 Task: Search one way flight ticket for 5 adults, 1 child, 2 infants in seat and 1 infant on lap in business from Orange County: John Wayne Airport (was Orange County Airport) to Wilmington: Wilmington International Airport on 8-6-2023. Choice of flights is United. Number of bags: 2 checked bags. Price is upto 81000. Outbound departure time preference is 6:15.
Action: Mouse moved to (354, 150)
Screenshot: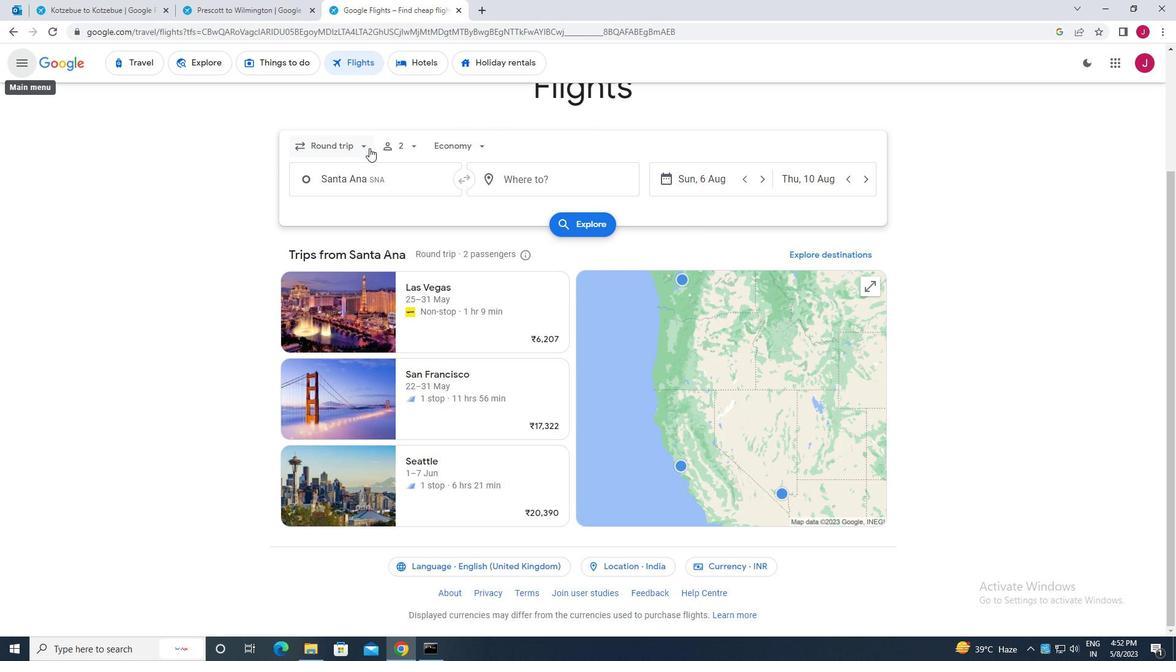
Action: Mouse pressed left at (354, 150)
Screenshot: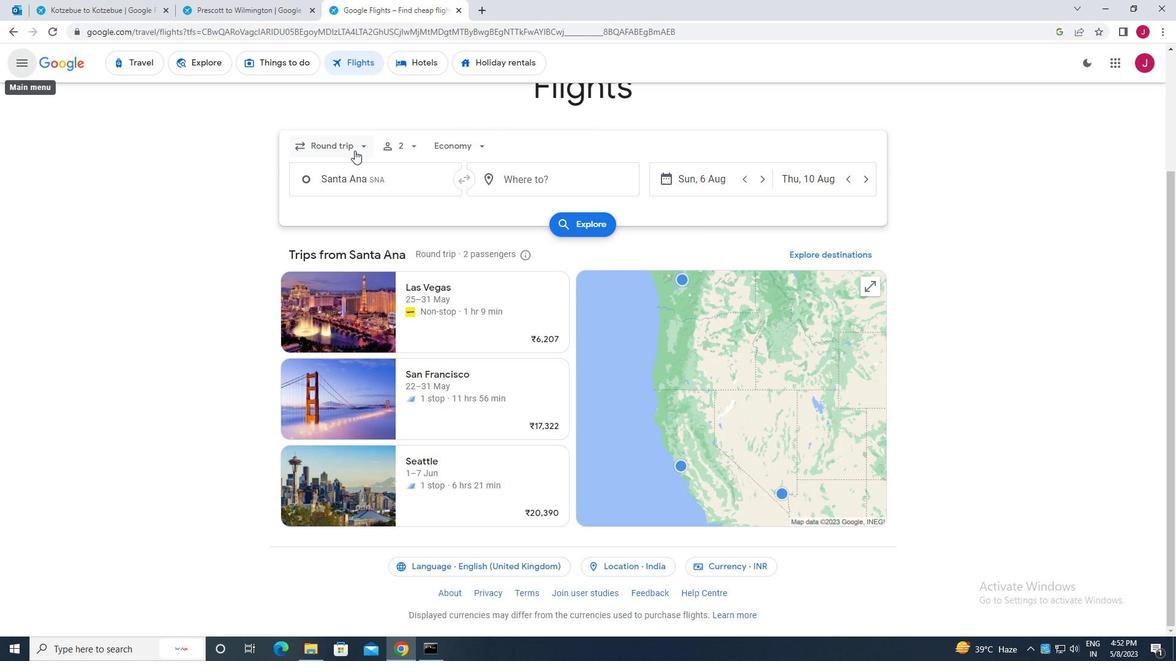 
Action: Mouse moved to (345, 210)
Screenshot: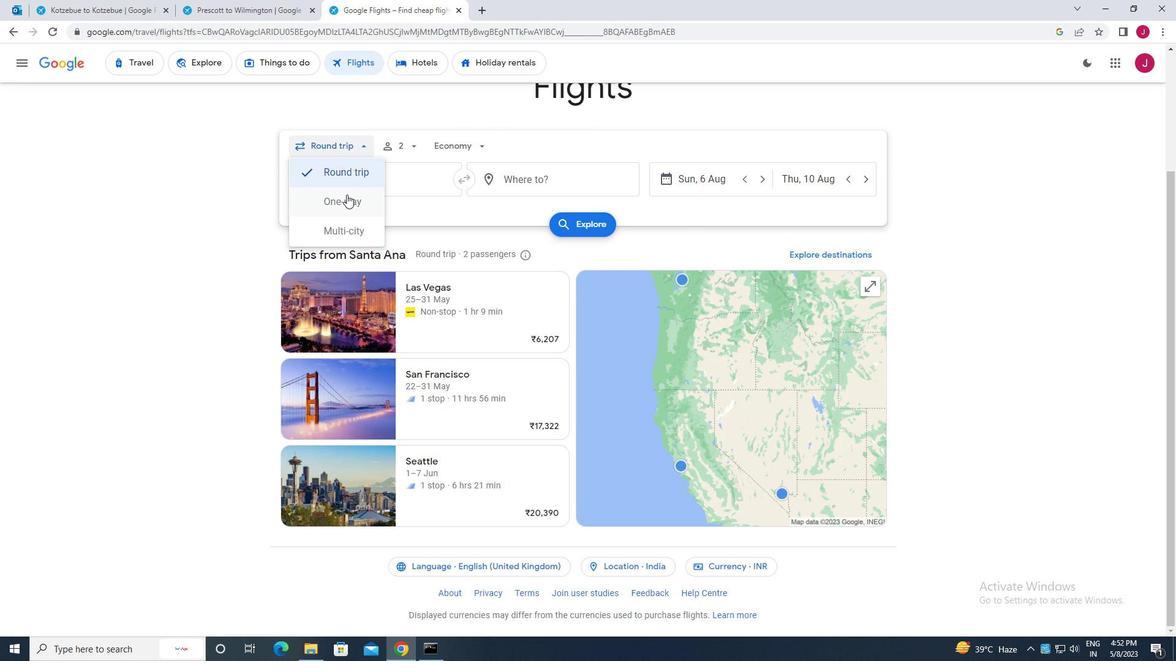 
Action: Mouse pressed left at (345, 210)
Screenshot: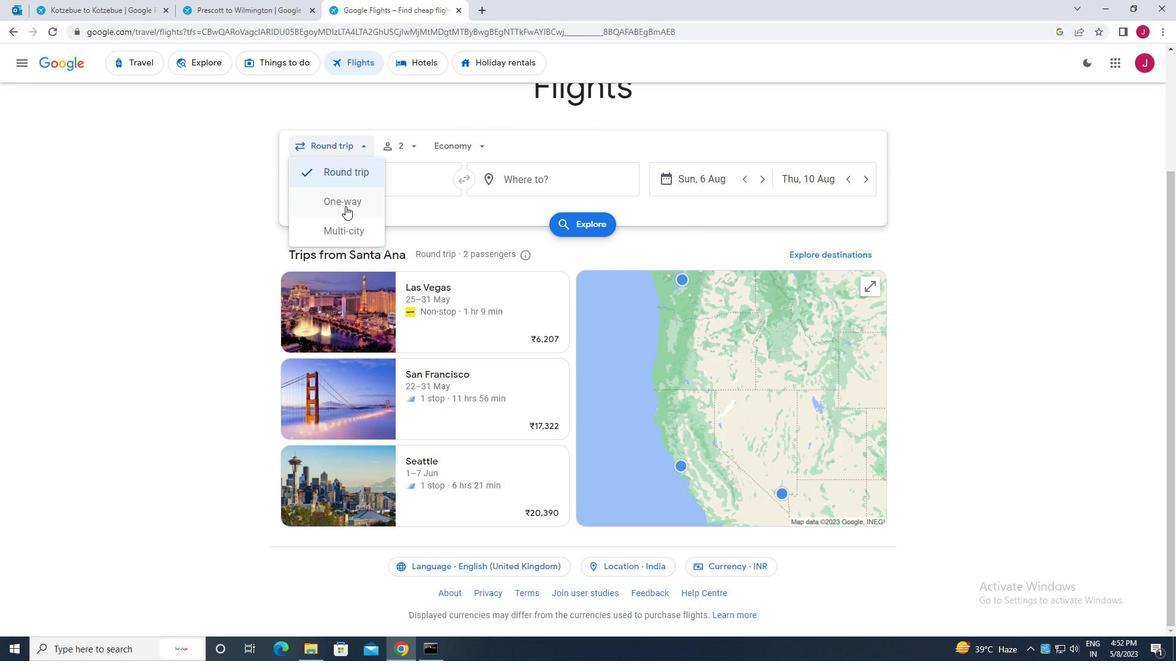 
Action: Mouse moved to (406, 146)
Screenshot: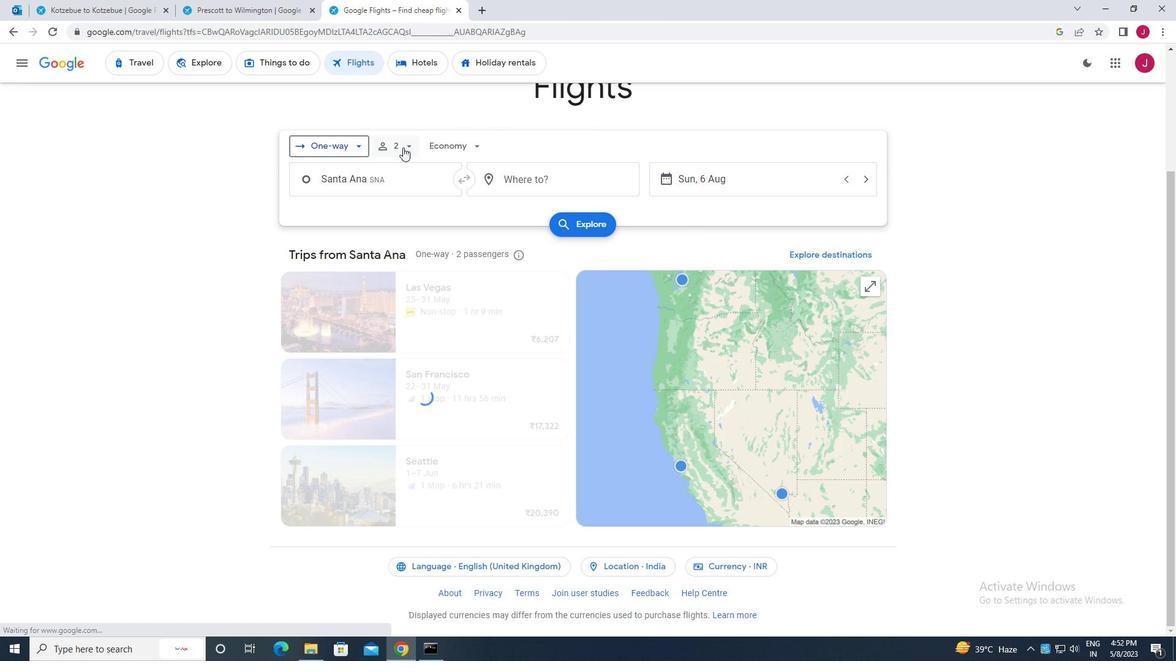 
Action: Mouse pressed left at (406, 146)
Screenshot: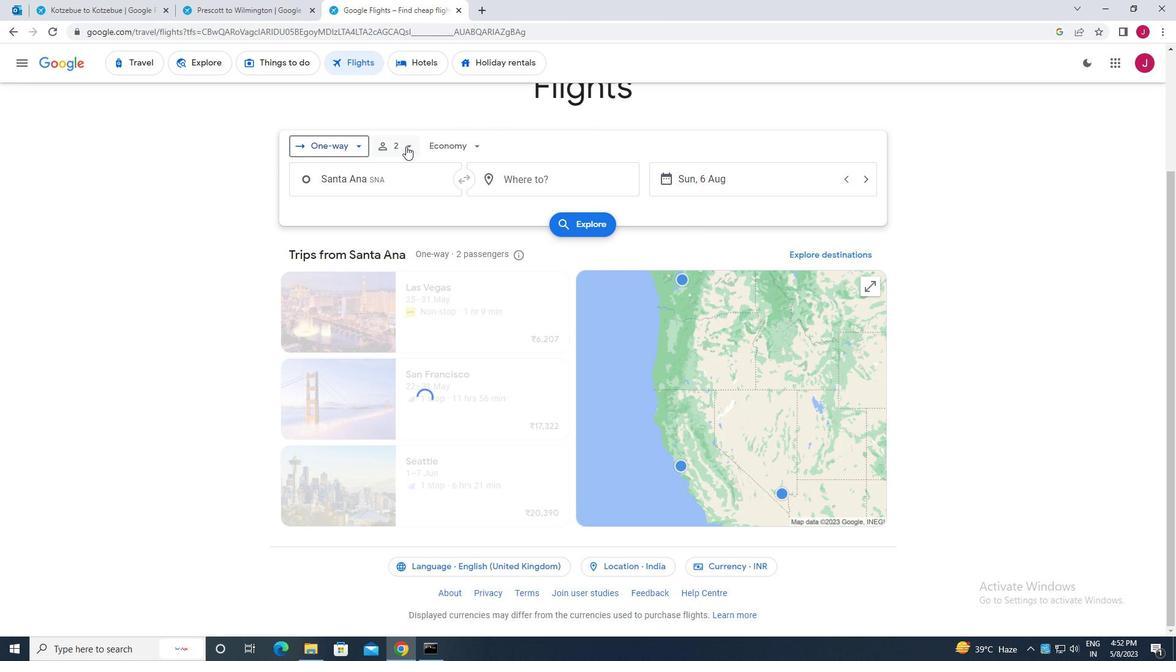 
Action: Mouse moved to (499, 178)
Screenshot: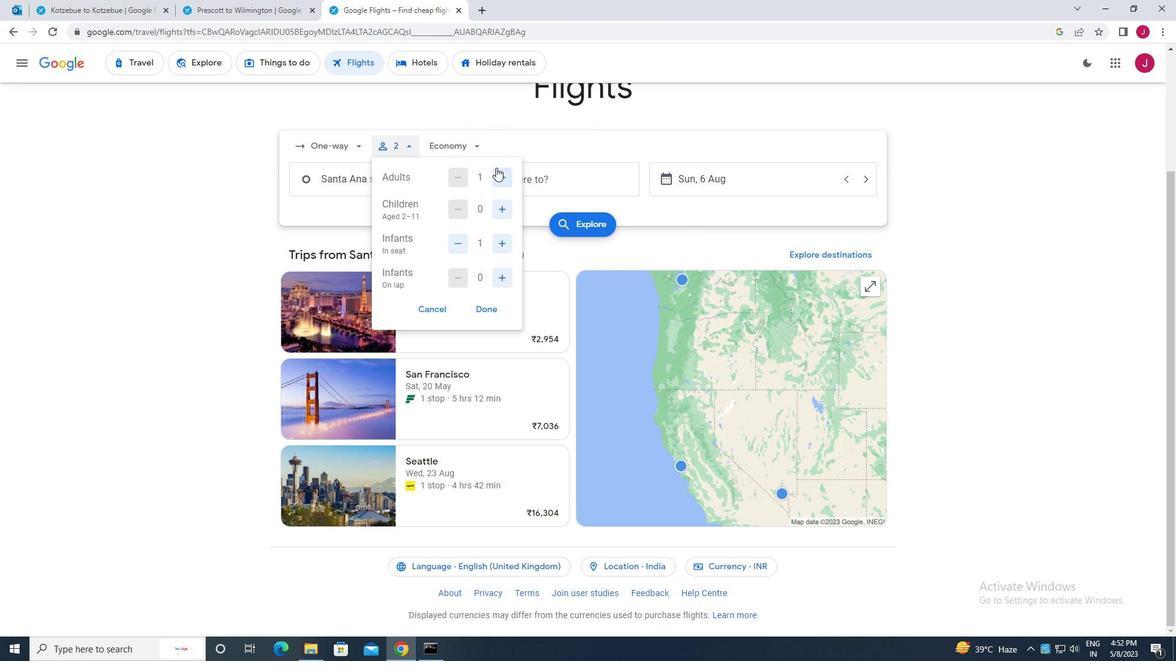 
Action: Mouse pressed left at (499, 178)
Screenshot: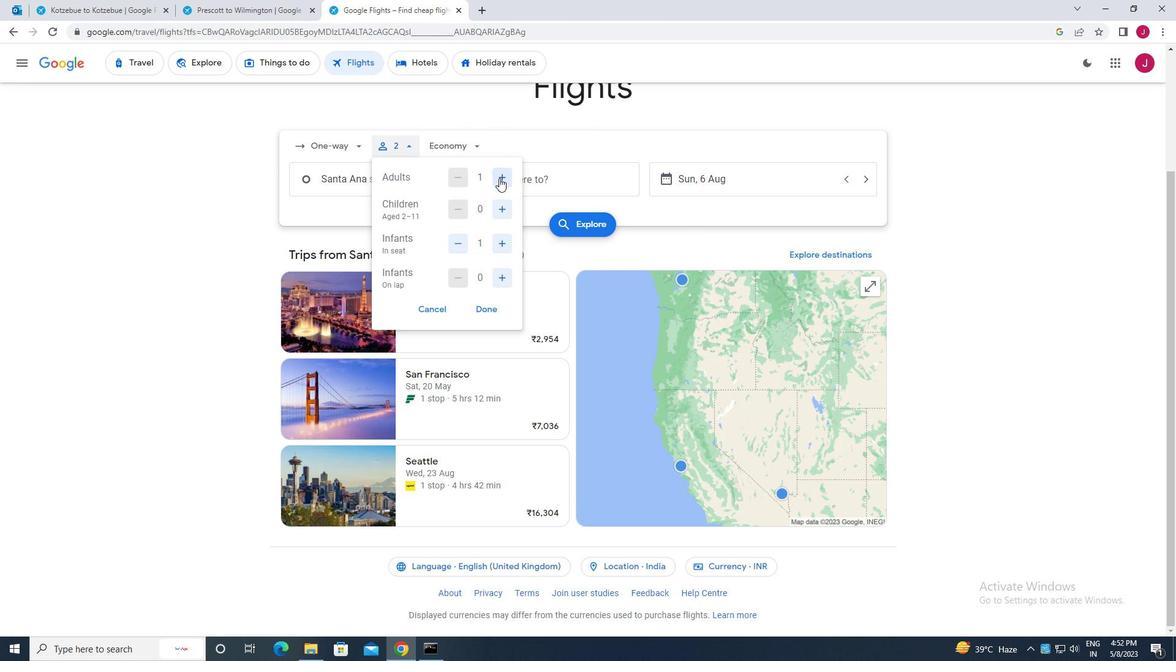
Action: Mouse pressed left at (499, 178)
Screenshot: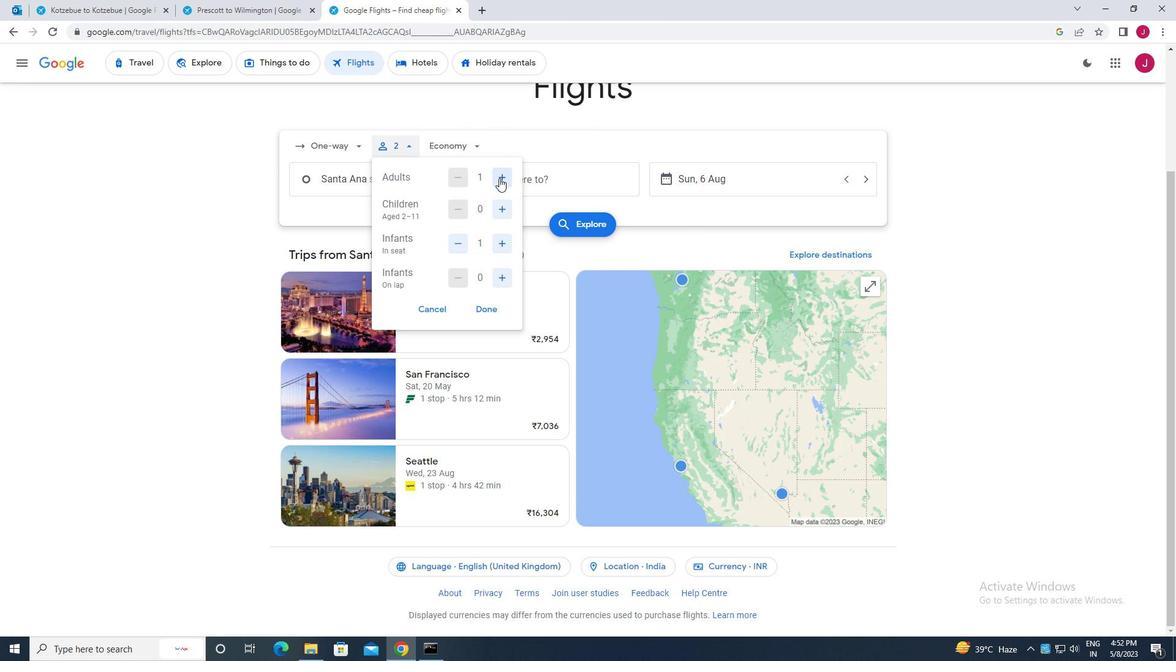 
Action: Mouse pressed left at (499, 178)
Screenshot: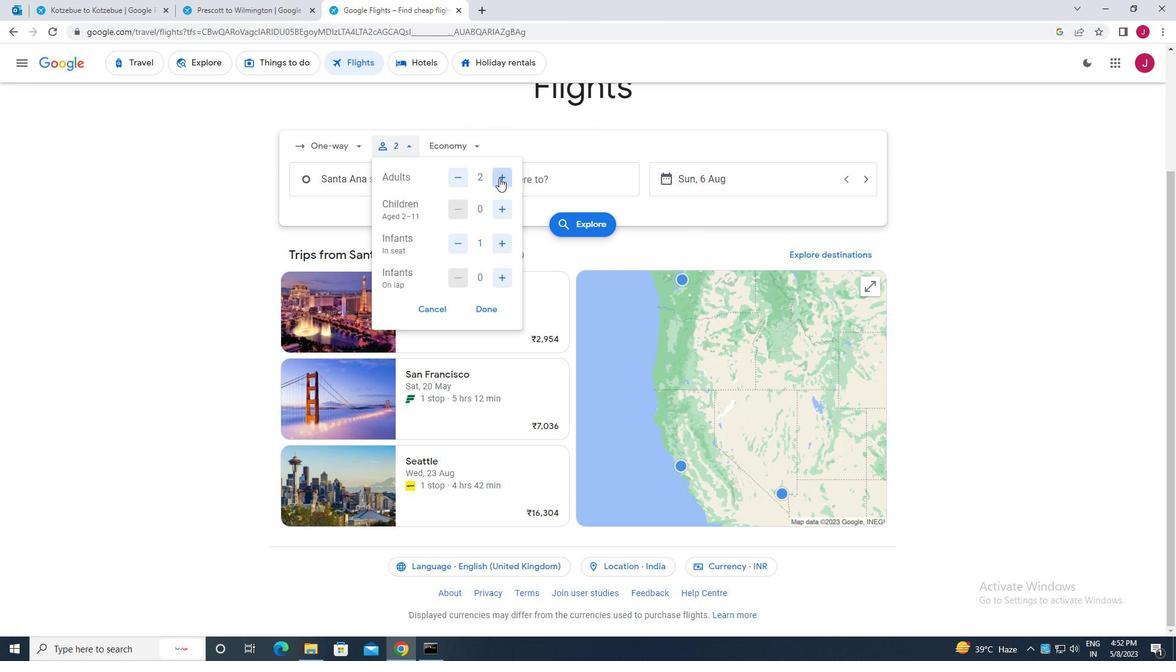 
Action: Mouse pressed left at (499, 178)
Screenshot: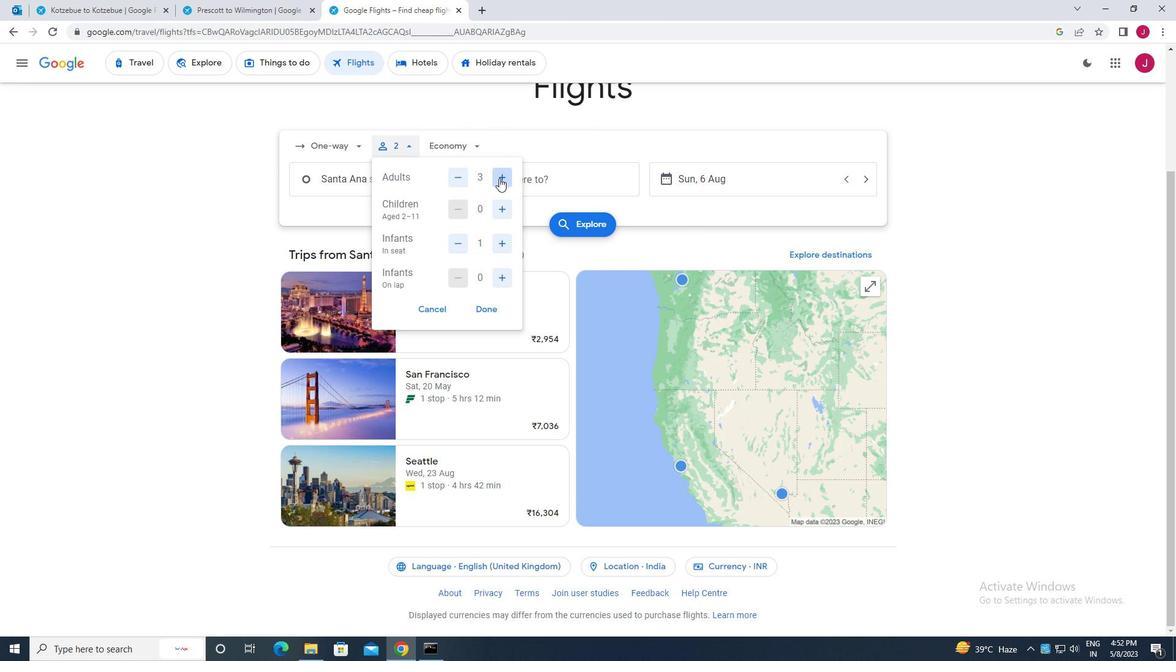 
Action: Mouse moved to (506, 212)
Screenshot: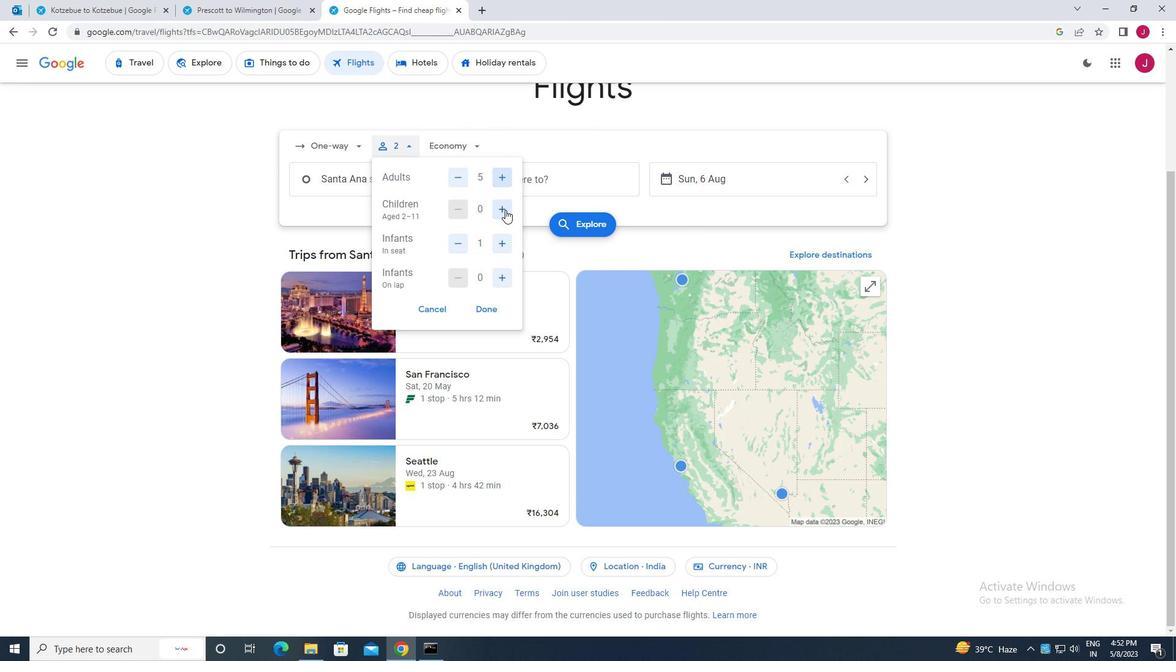 
Action: Mouse pressed left at (506, 212)
Screenshot: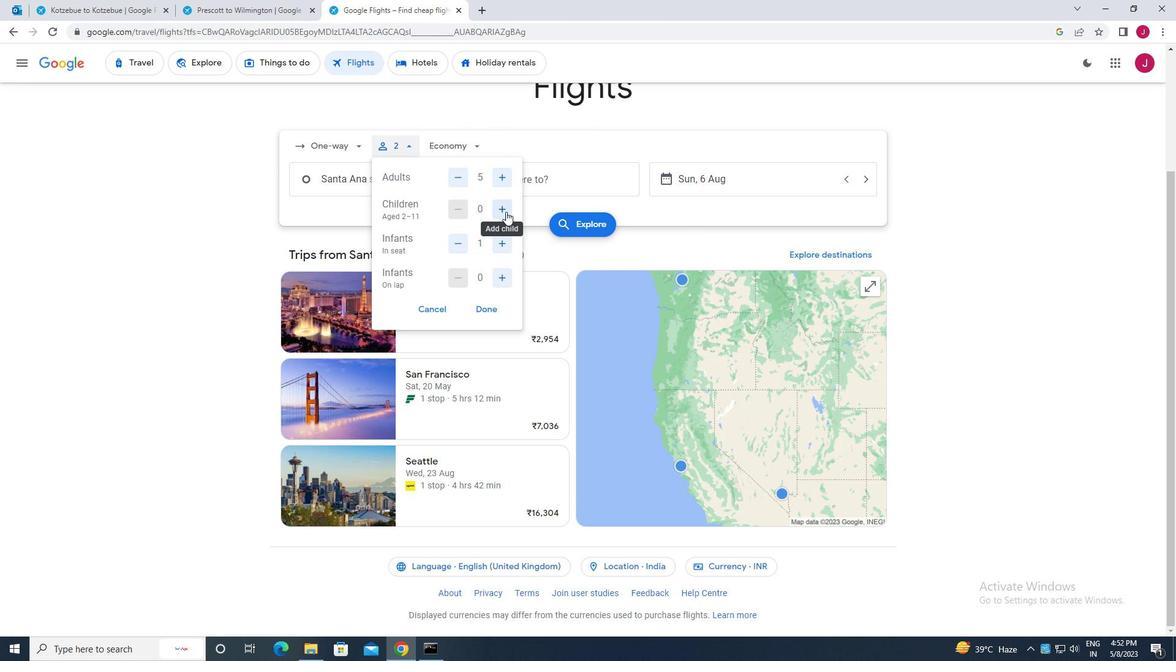 
Action: Mouse moved to (504, 242)
Screenshot: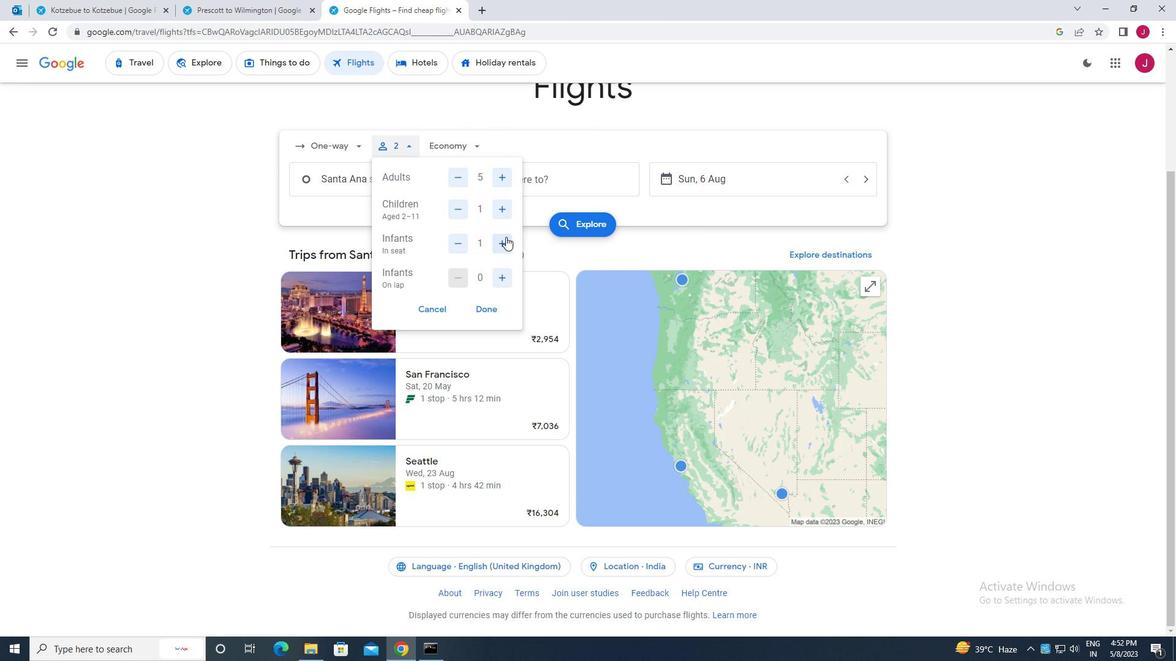
Action: Mouse pressed left at (504, 242)
Screenshot: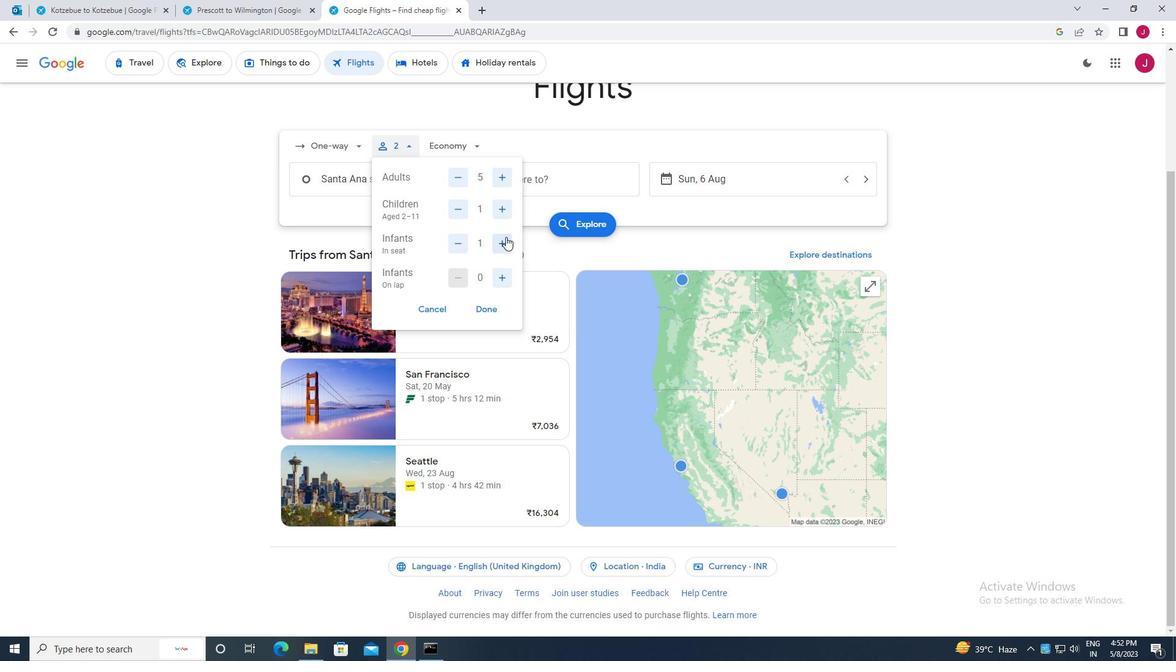
Action: Mouse moved to (500, 276)
Screenshot: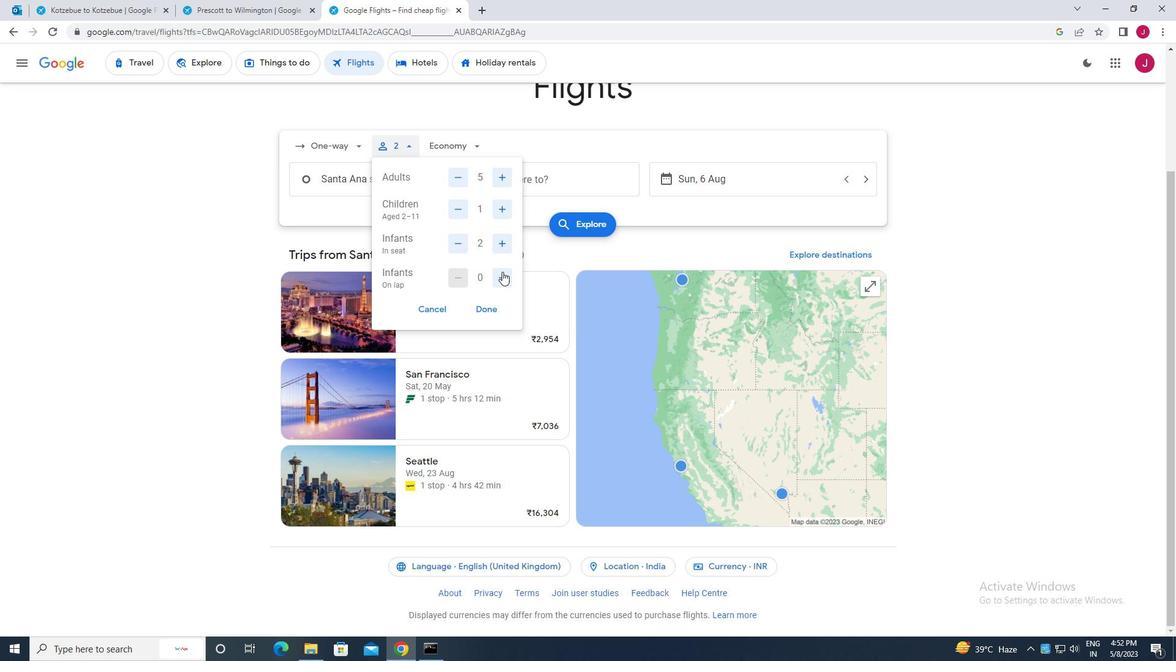 
Action: Mouse pressed left at (500, 276)
Screenshot: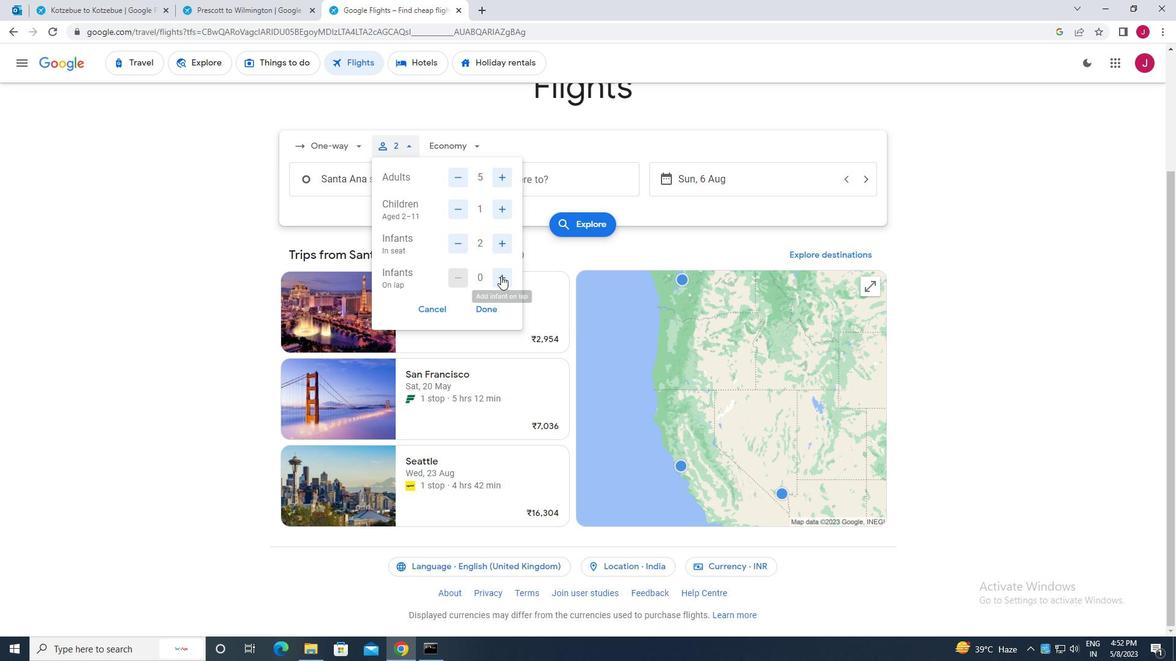 
Action: Mouse moved to (489, 307)
Screenshot: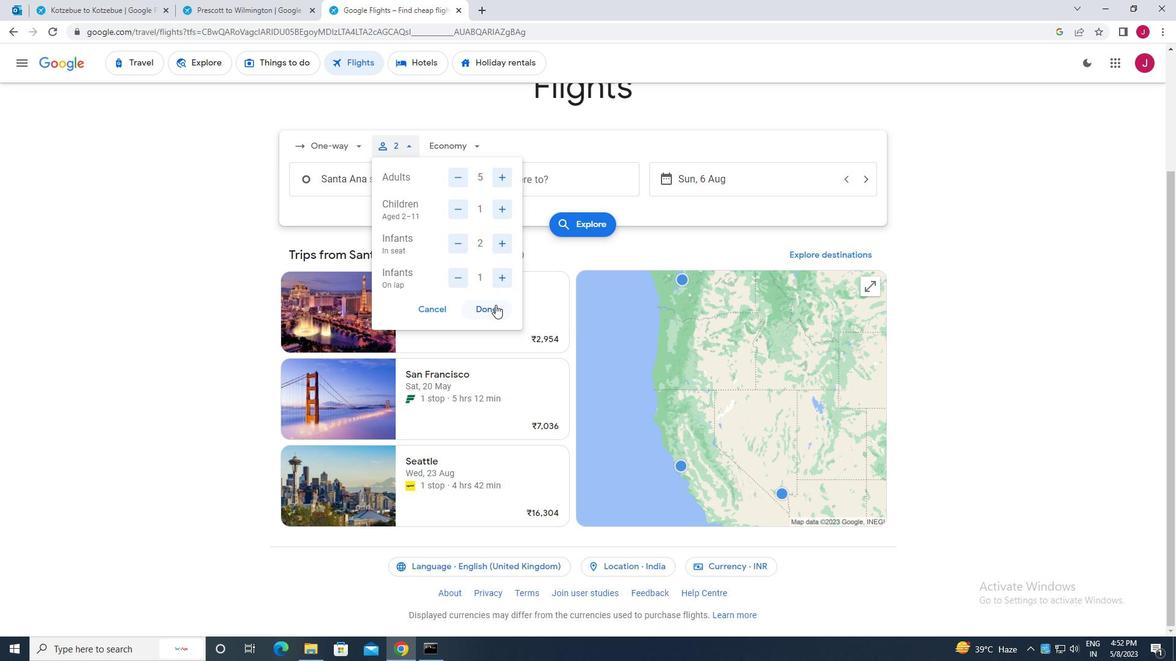 
Action: Mouse pressed left at (489, 307)
Screenshot: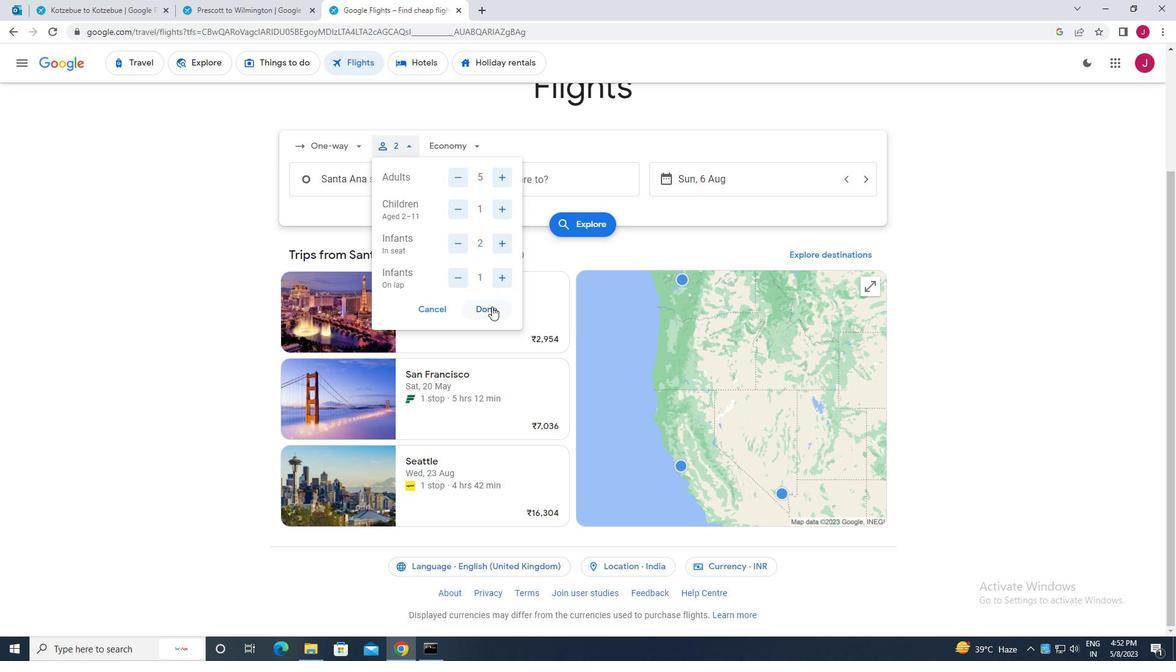 
Action: Mouse moved to (470, 147)
Screenshot: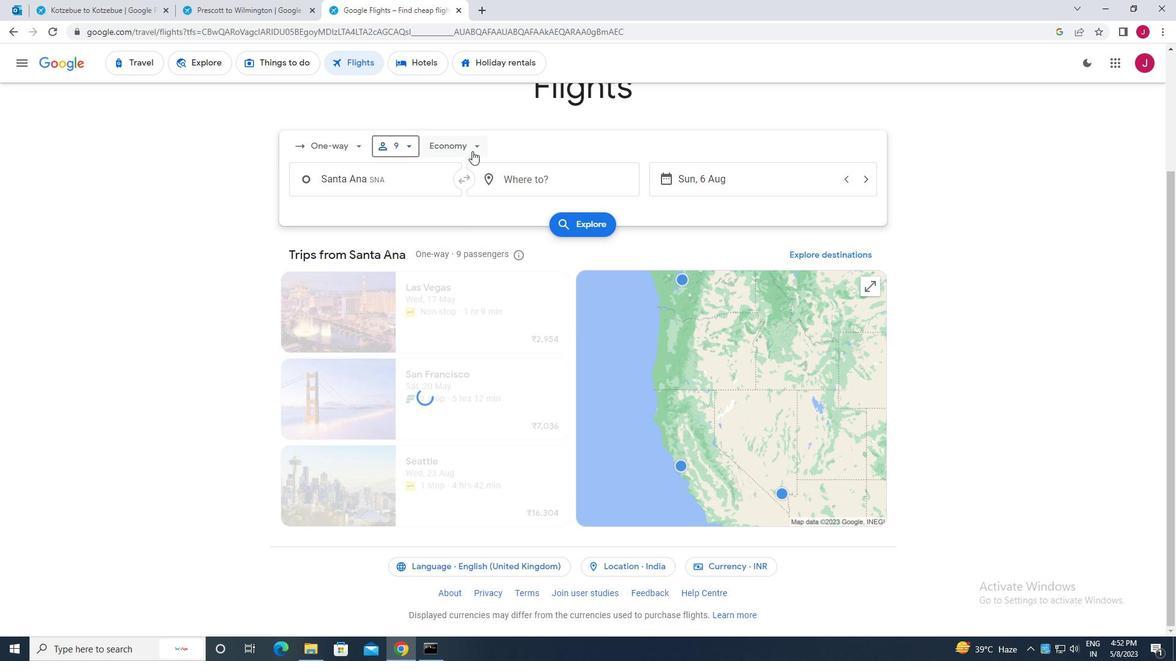 
Action: Mouse pressed left at (470, 147)
Screenshot: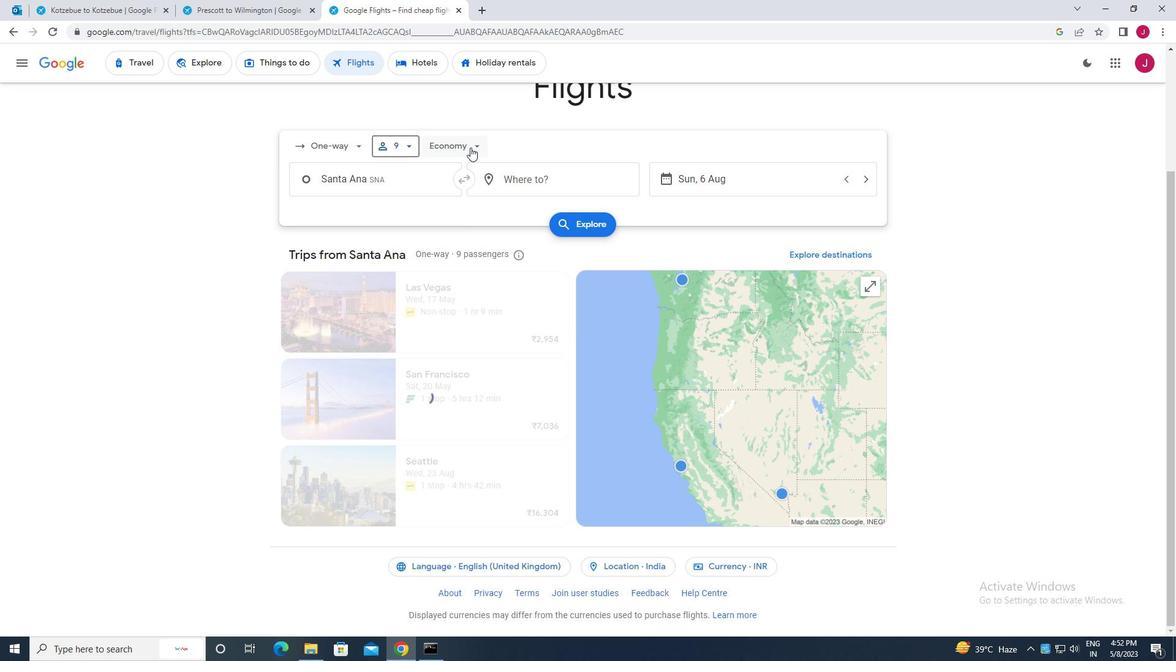 
Action: Mouse moved to (465, 233)
Screenshot: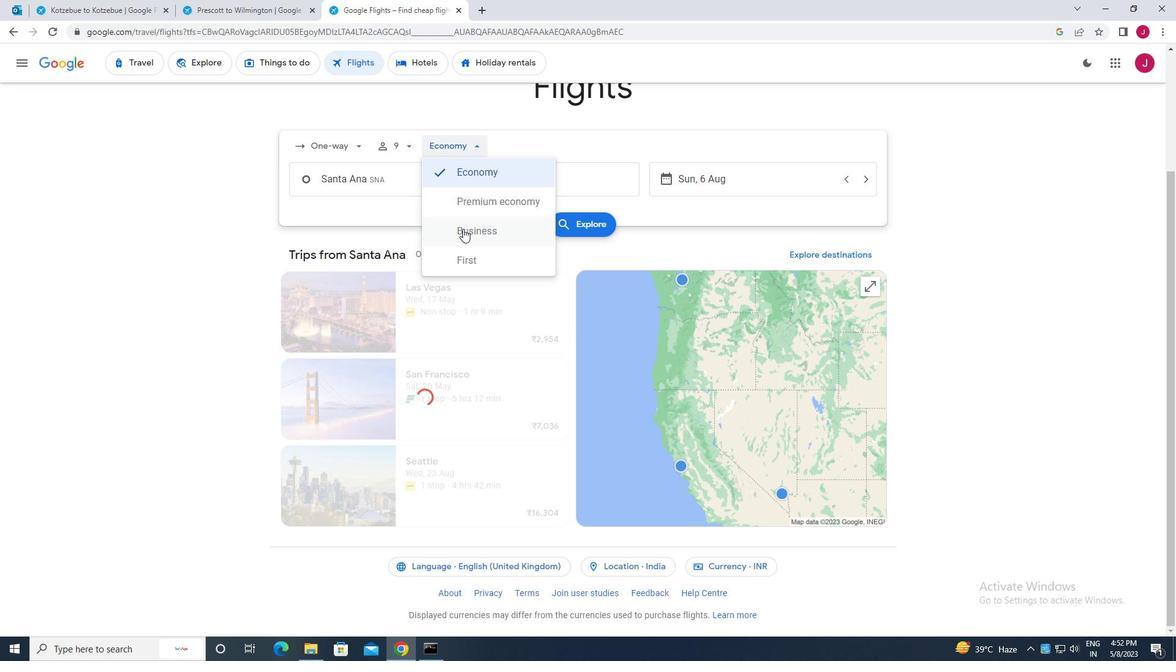 
Action: Mouse pressed left at (465, 233)
Screenshot: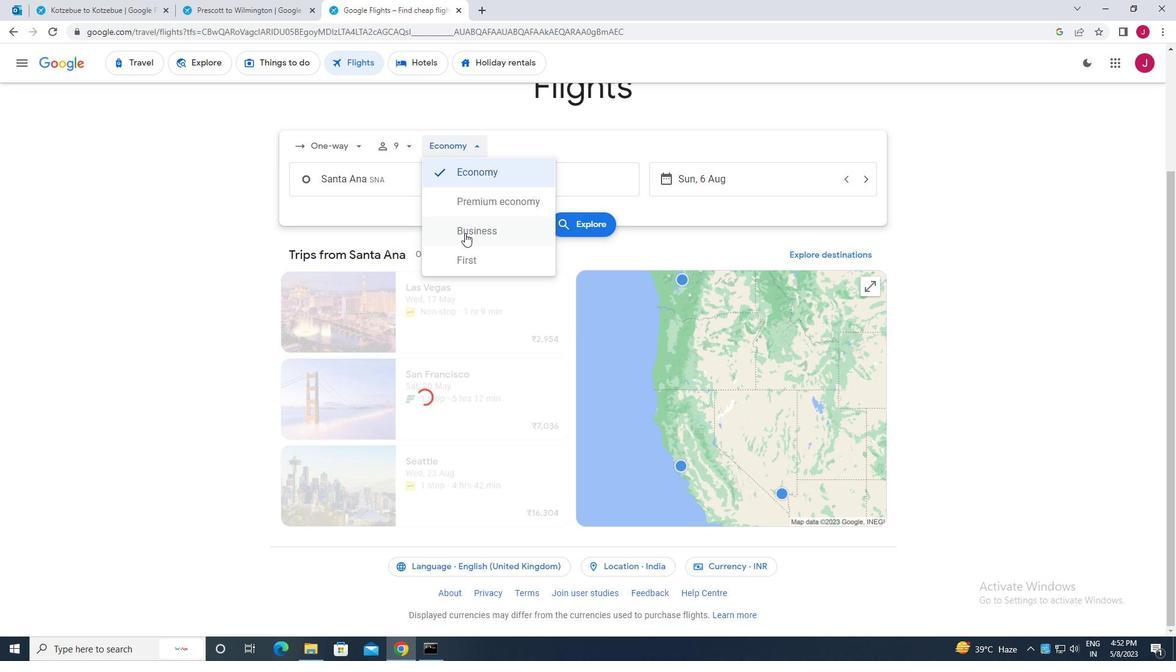 
Action: Mouse moved to (400, 172)
Screenshot: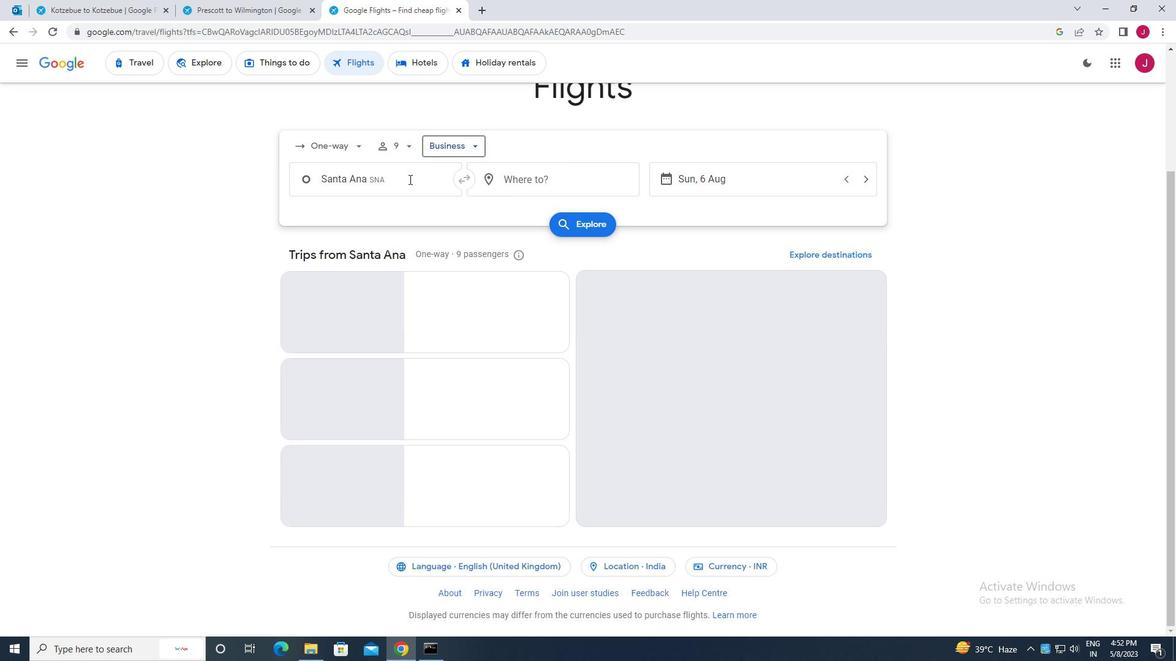 
Action: Mouse pressed left at (400, 172)
Screenshot: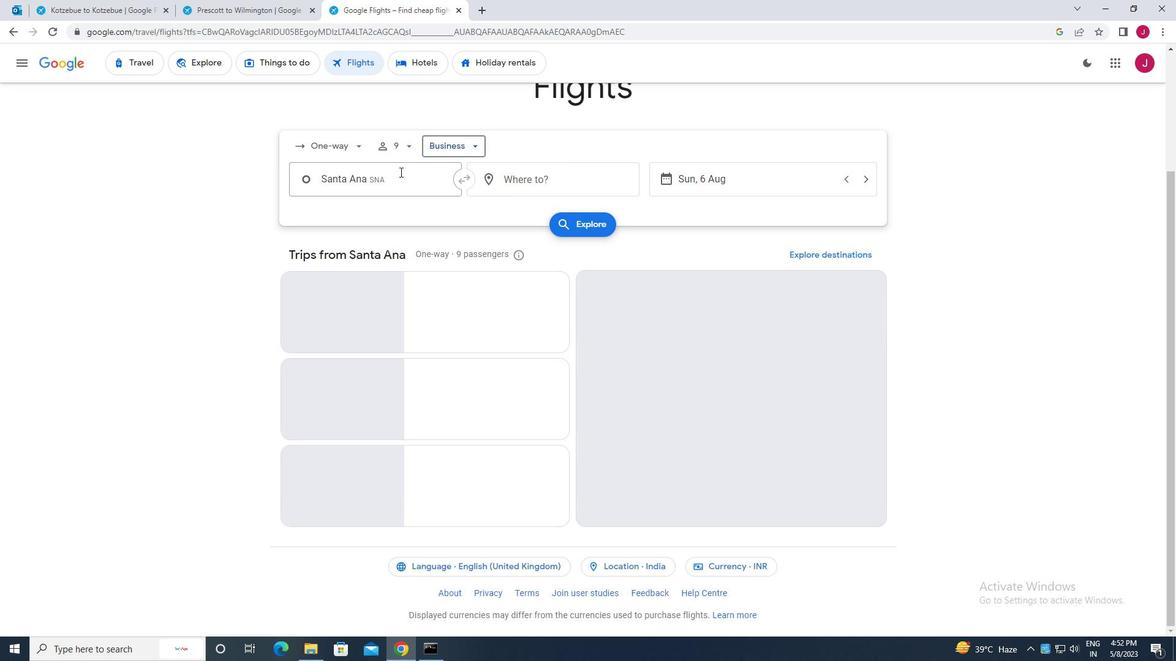
Action: Key pressed john<Key.space>wayne
Screenshot: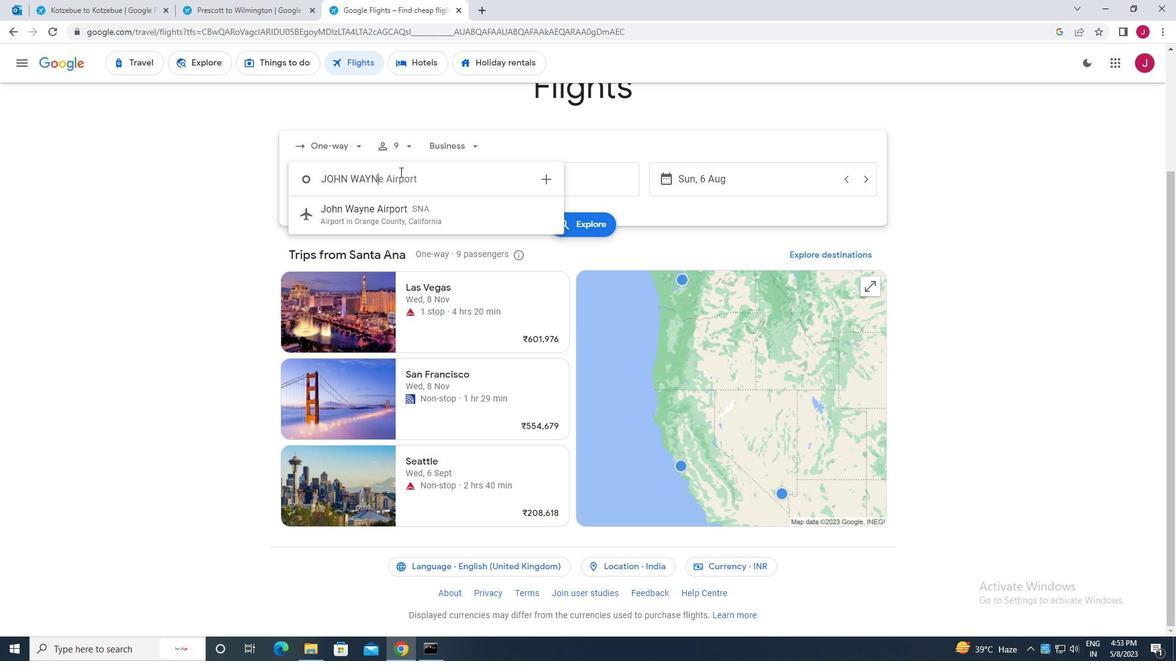 
Action: Mouse moved to (425, 212)
Screenshot: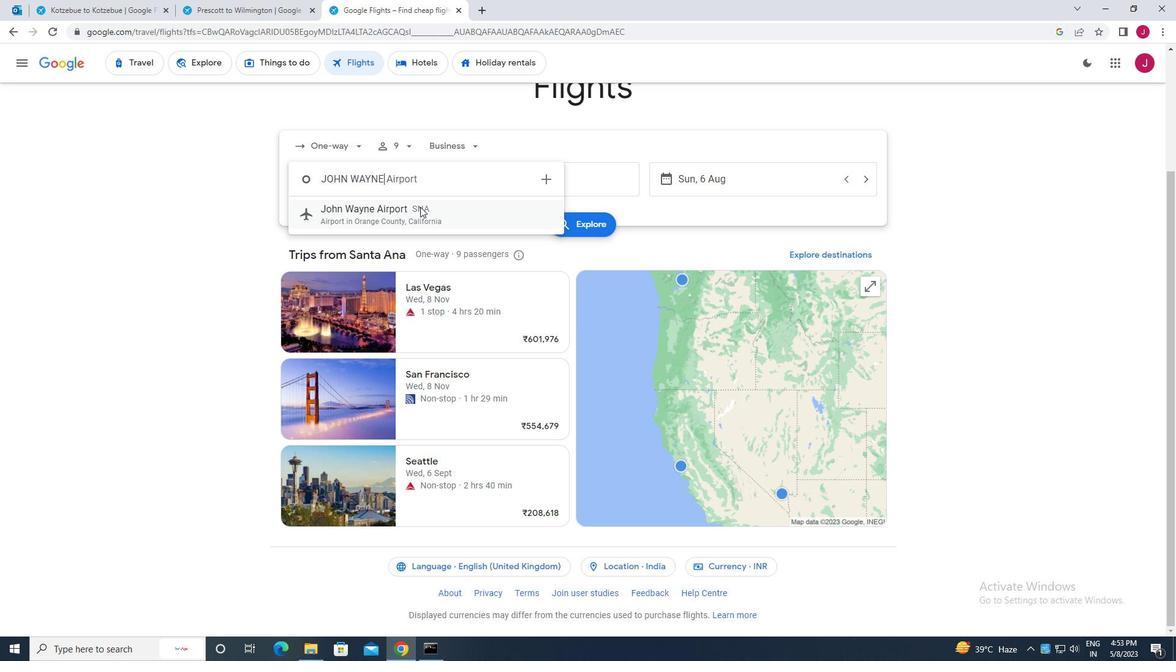 
Action: Mouse pressed left at (425, 212)
Screenshot: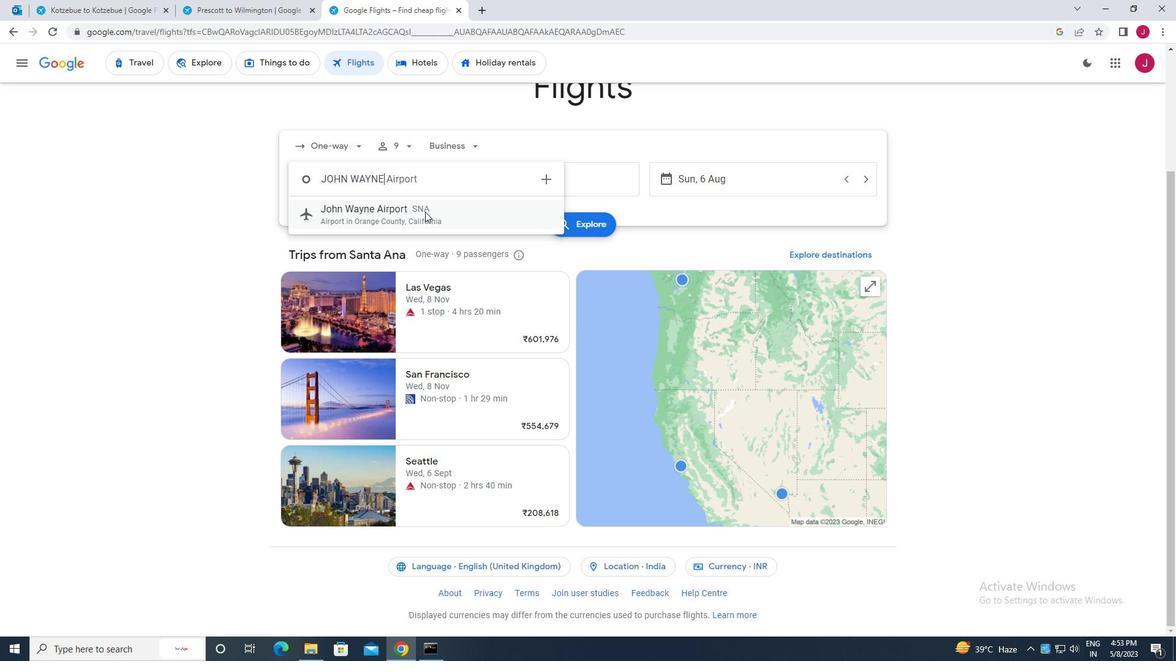 
Action: Mouse moved to (552, 177)
Screenshot: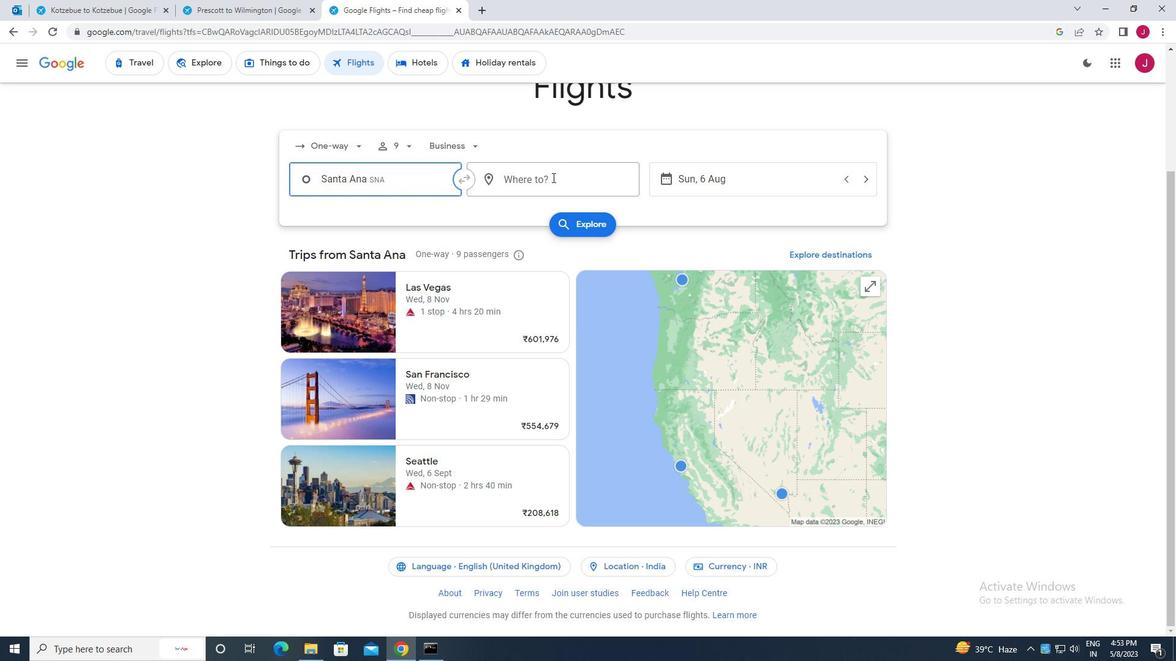
Action: Mouse pressed left at (552, 177)
Screenshot: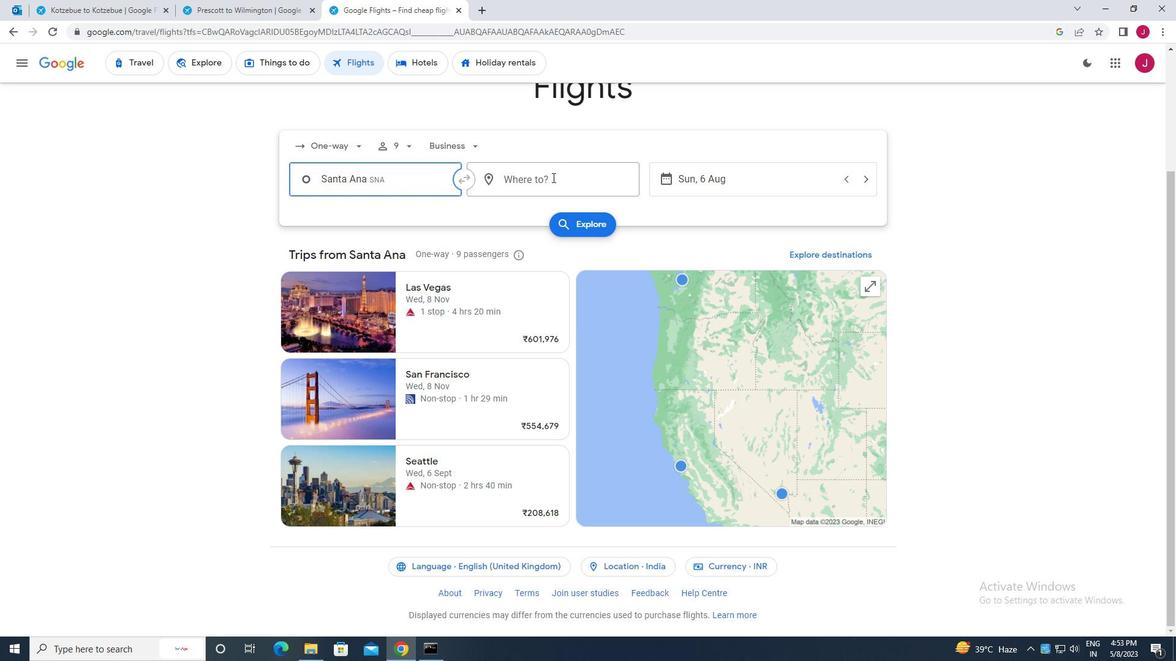 
Action: Mouse moved to (553, 177)
Screenshot: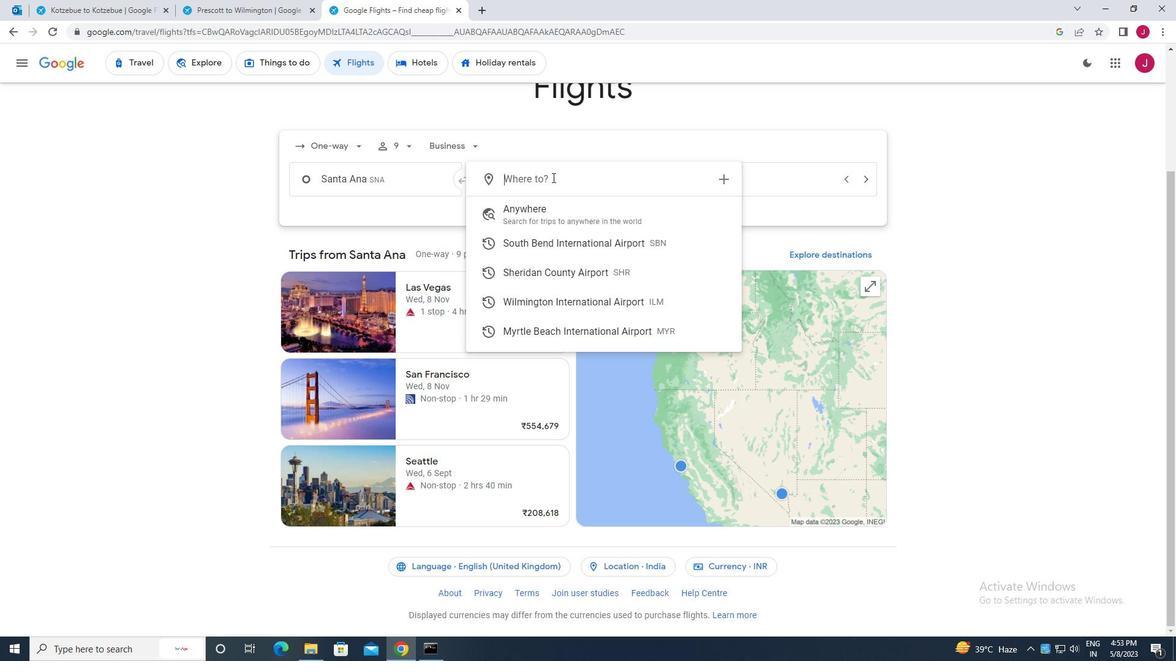 
Action: Key pressed wilm
Screenshot: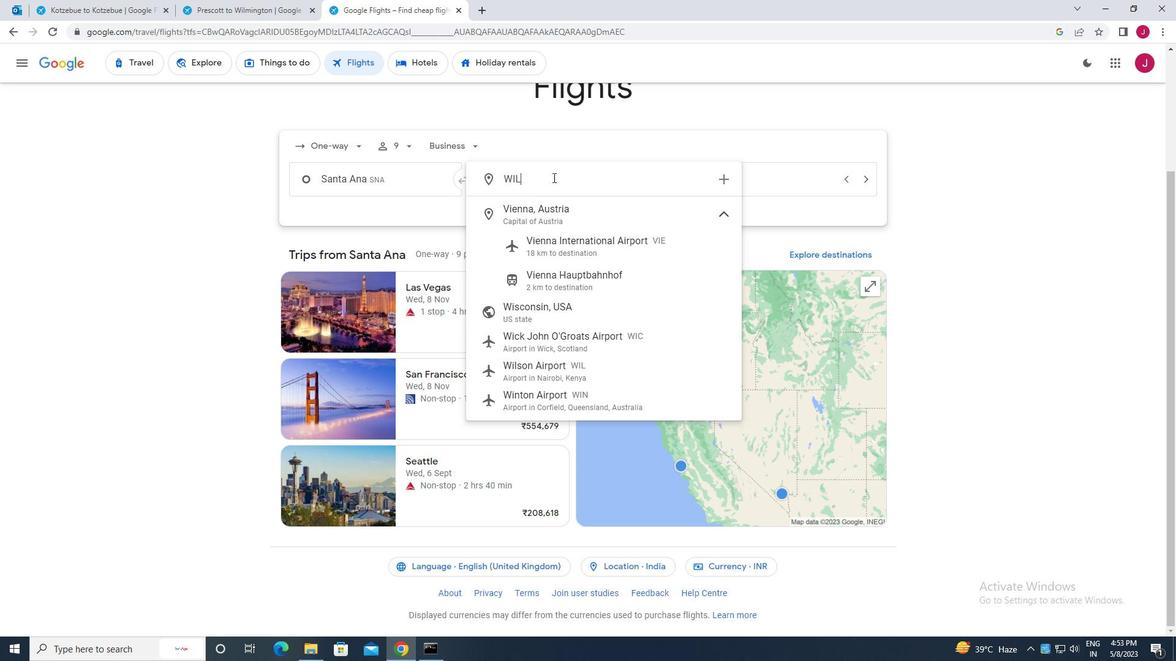 
Action: Mouse moved to (589, 240)
Screenshot: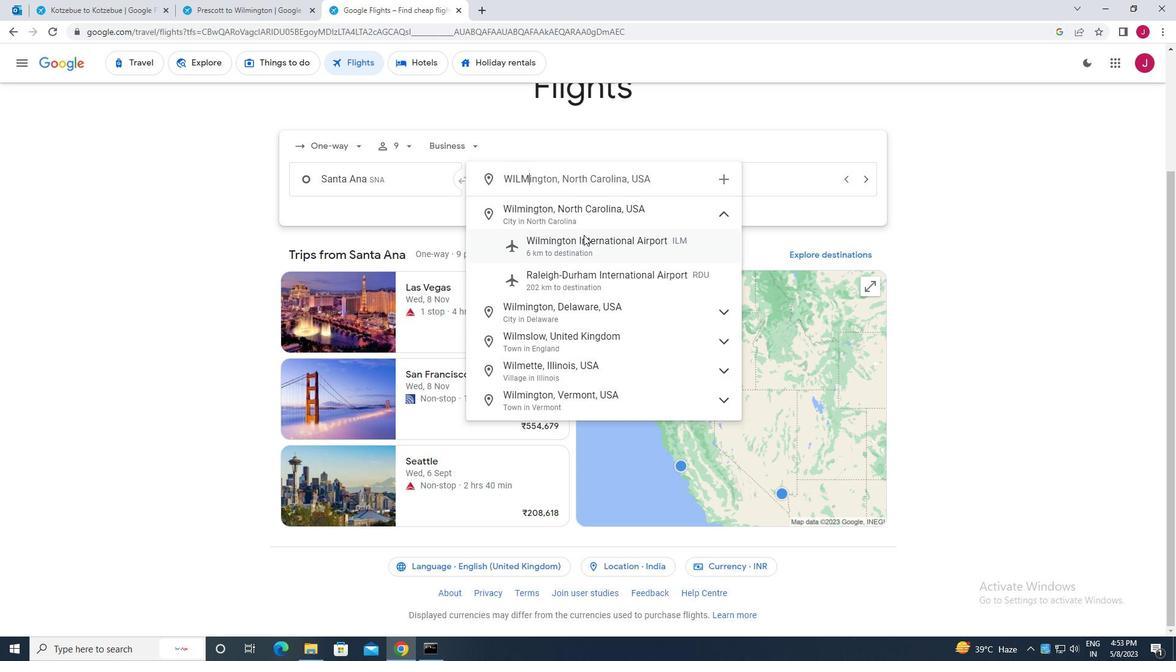 
Action: Mouse pressed left at (589, 240)
Screenshot: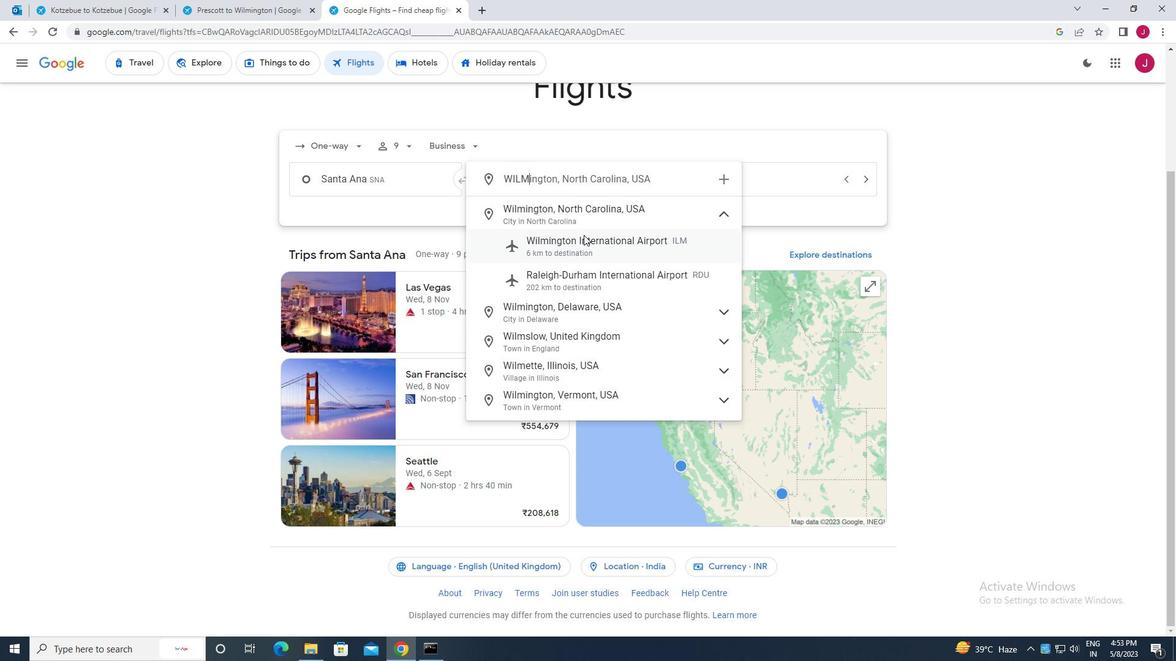 
Action: Mouse moved to (689, 188)
Screenshot: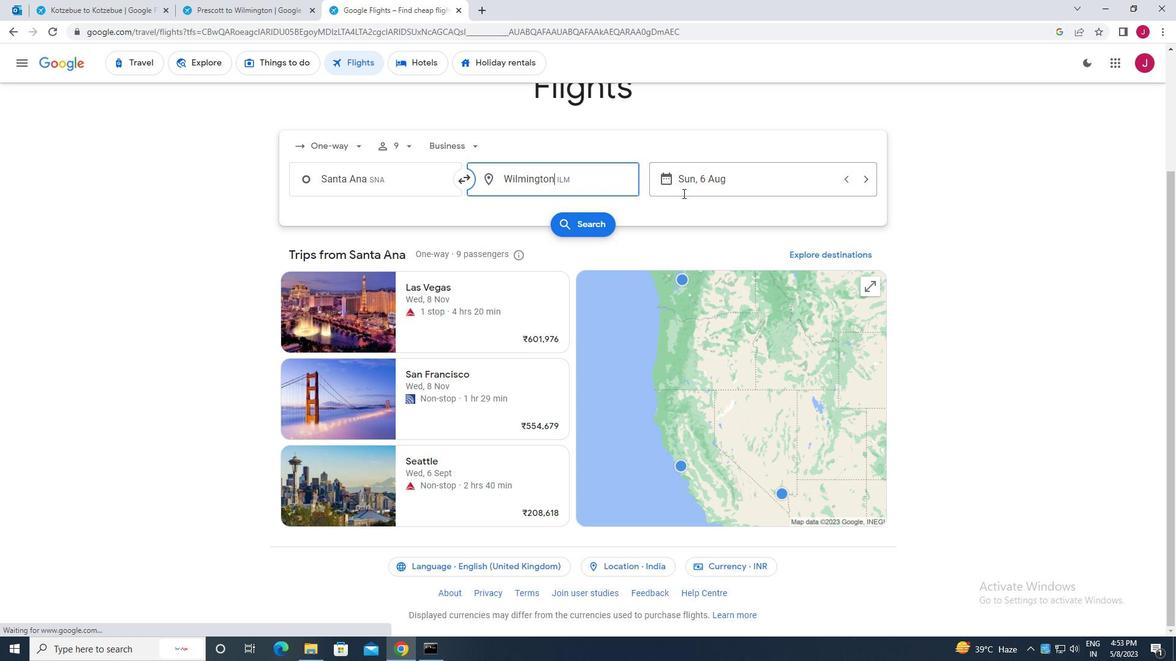 
Action: Mouse pressed left at (689, 188)
Screenshot: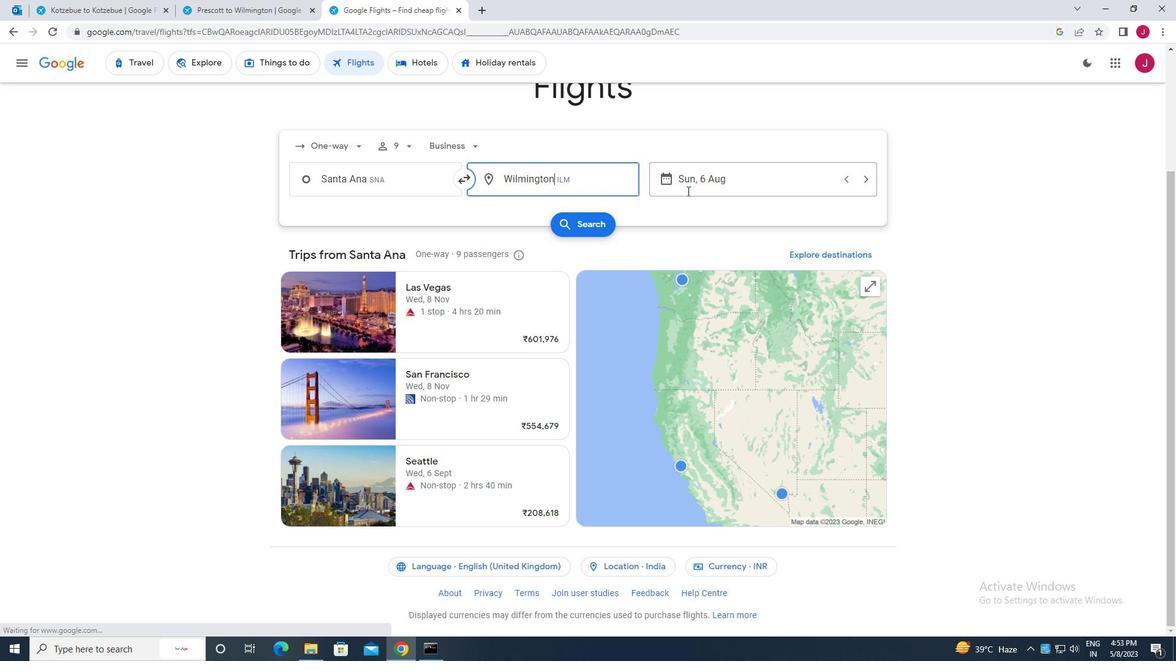 
Action: Mouse moved to (441, 317)
Screenshot: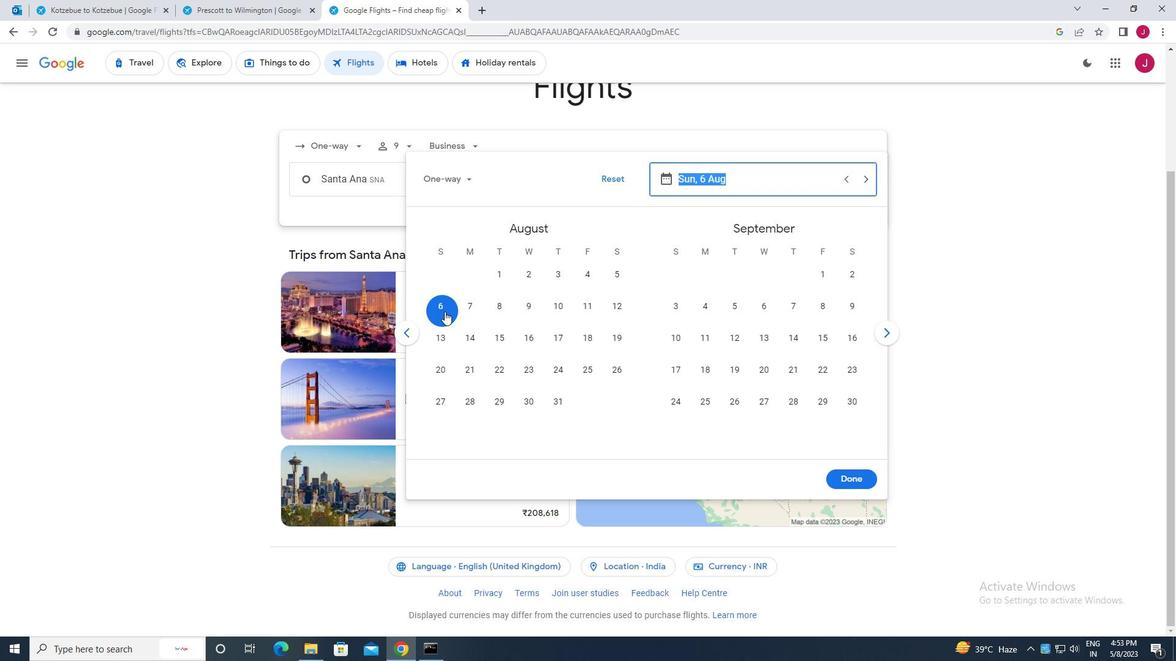 
Action: Mouse pressed left at (441, 317)
Screenshot: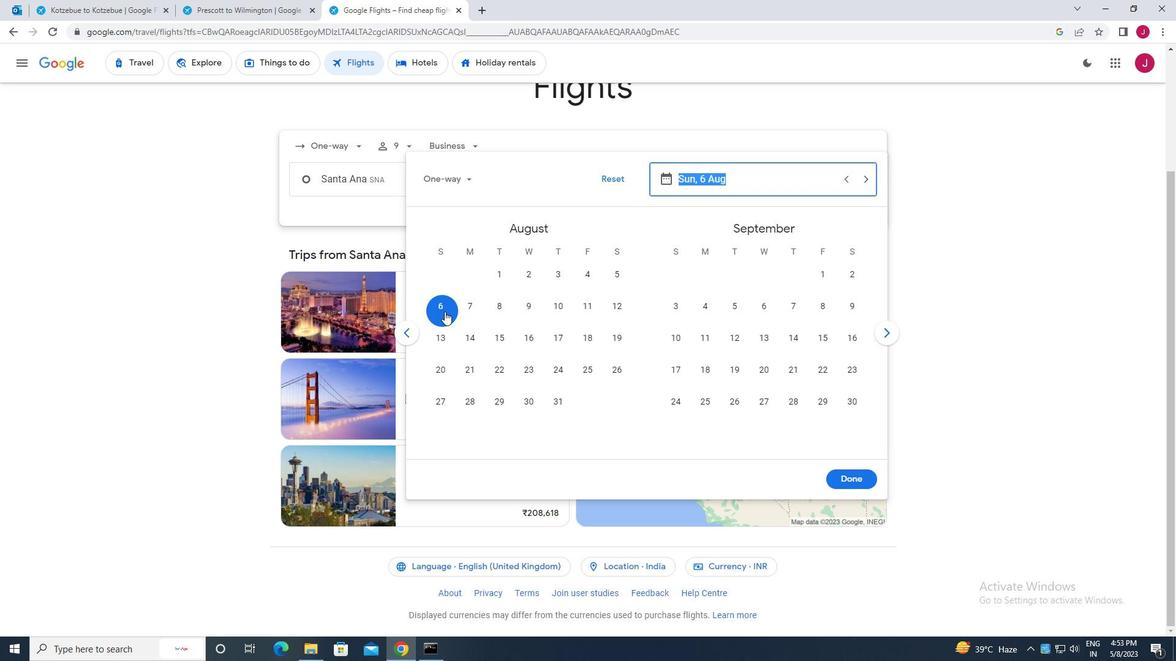 
Action: Mouse moved to (844, 475)
Screenshot: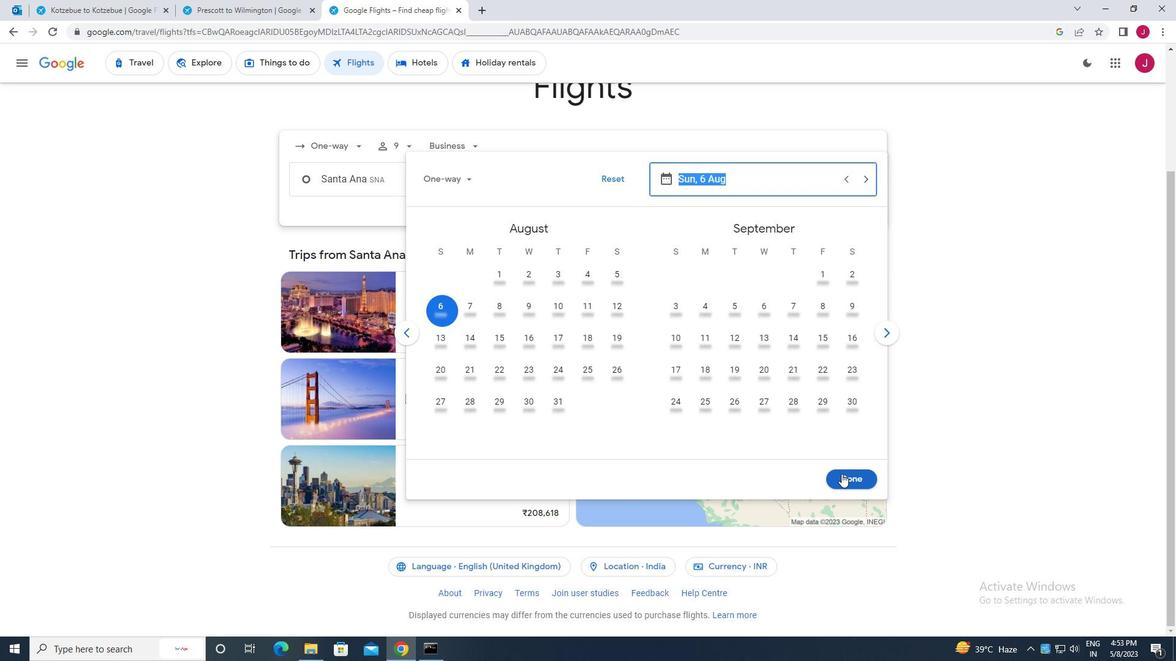 
Action: Mouse pressed left at (844, 475)
Screenshot: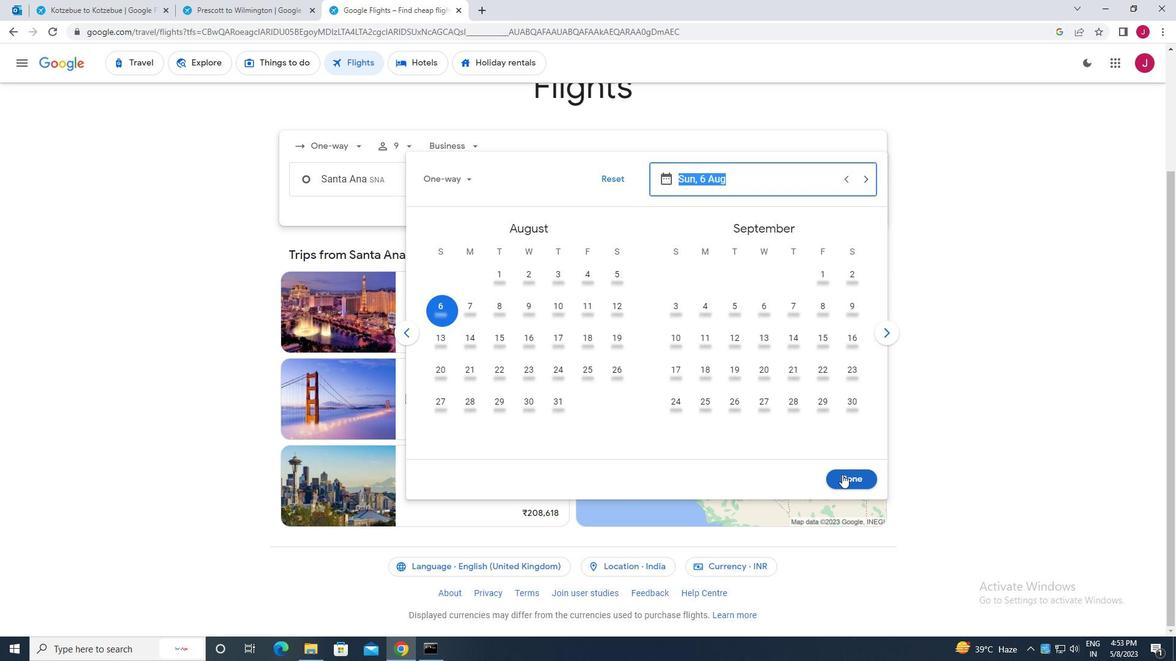 
Action: Mouse moved to (596, 227)
Screenshot: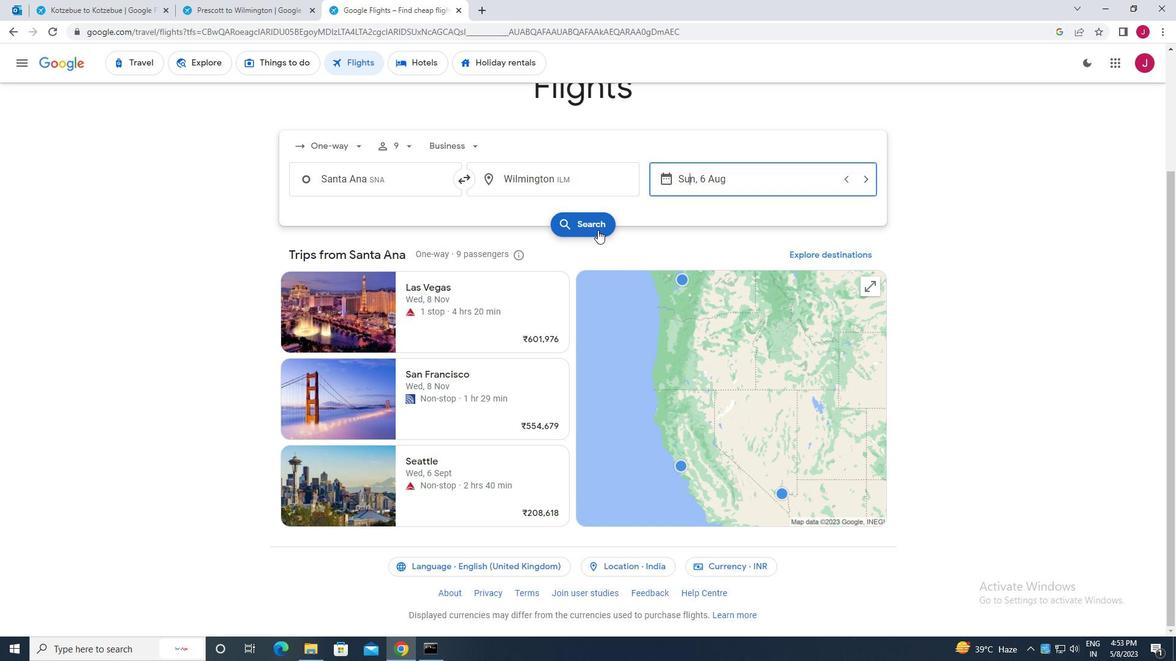 
Action: Mouse pressed left at (596, 227)
Screenshot: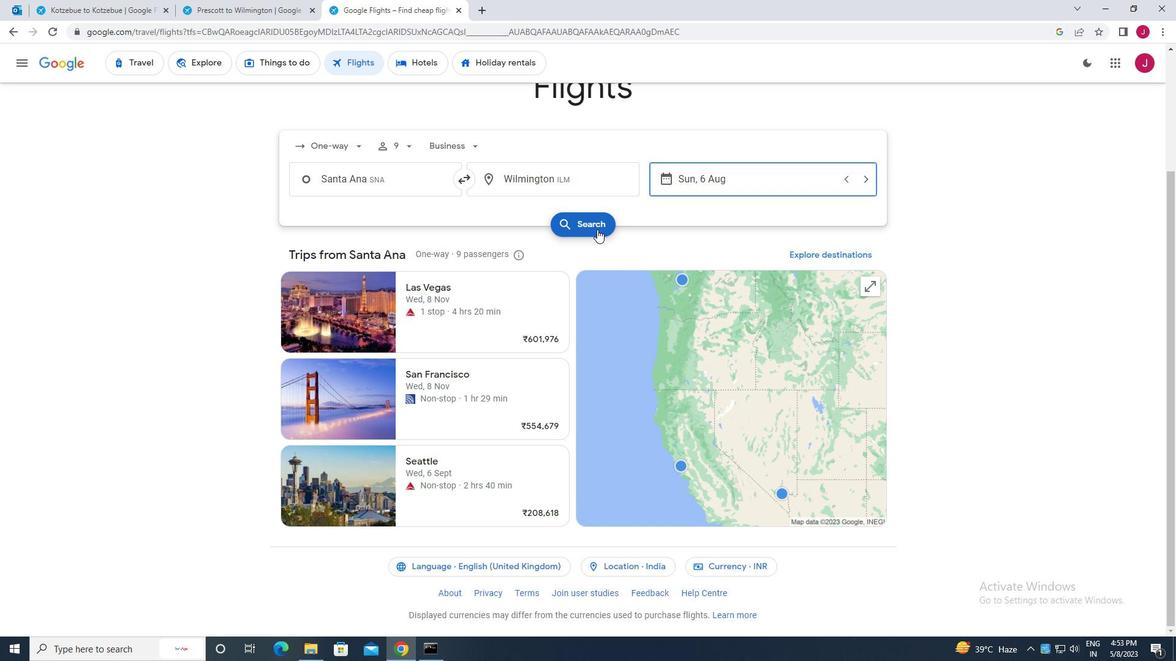 
Action: Mouse moved to (320, 174)
Screenshot: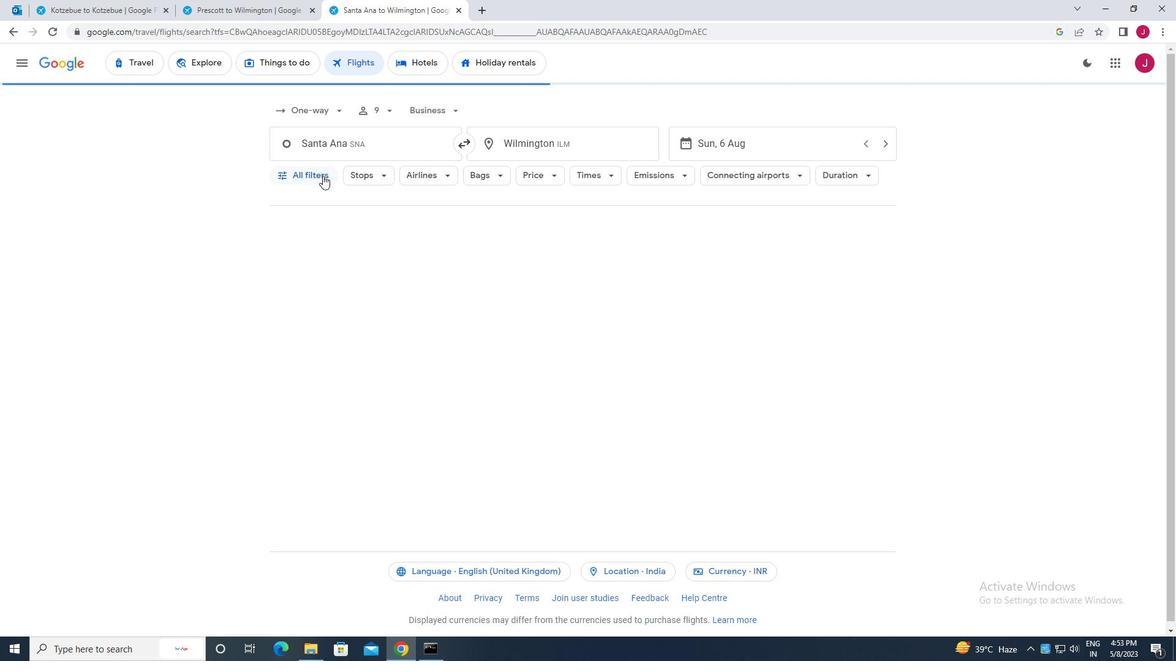 
Action: Mouse pressed left at (320, 174)
Screenshot: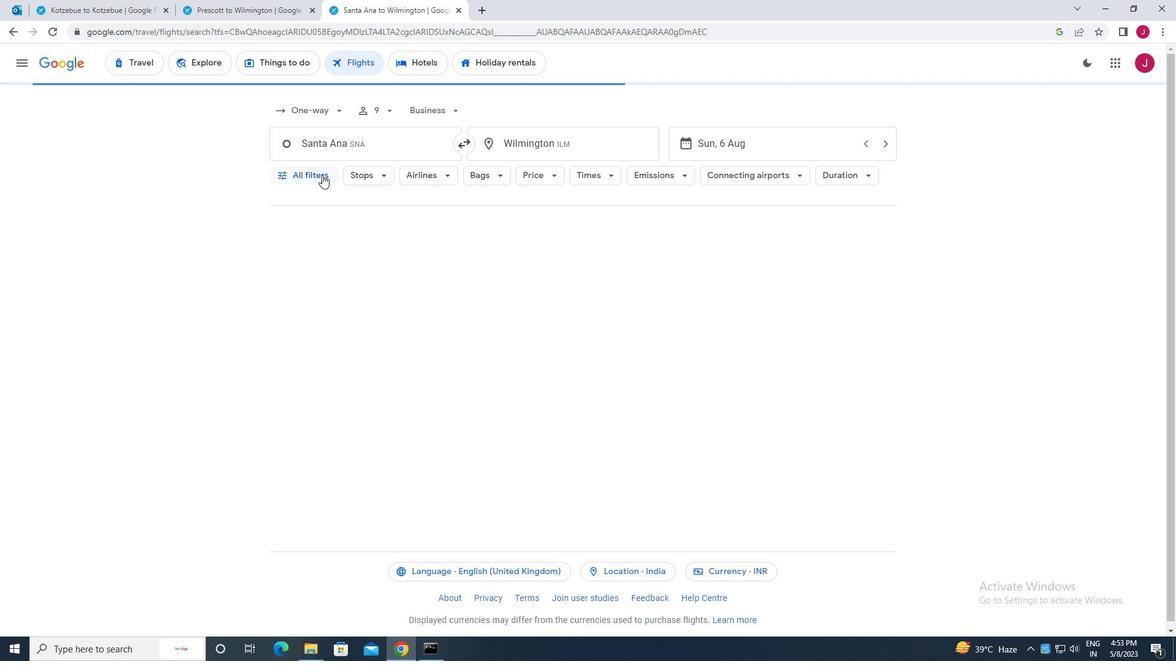 
Action: Mouse moved to (338, 237)
Screenshot: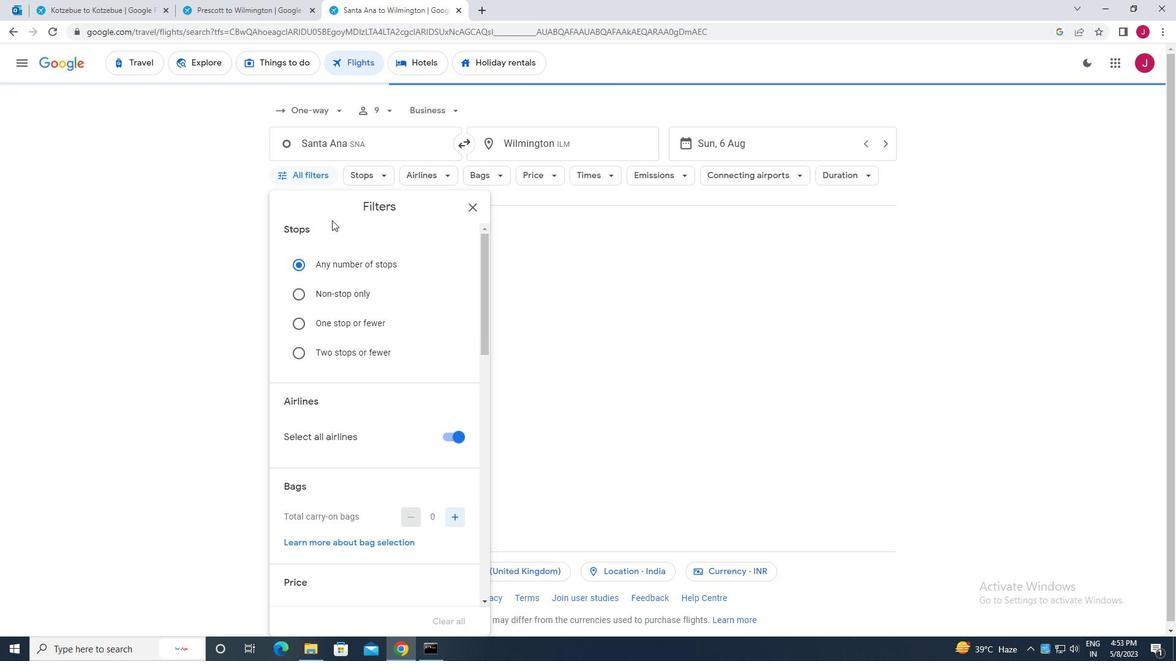 
Action: Mouse scrolled (338, 237) with delta (0, 0)
Screenshot: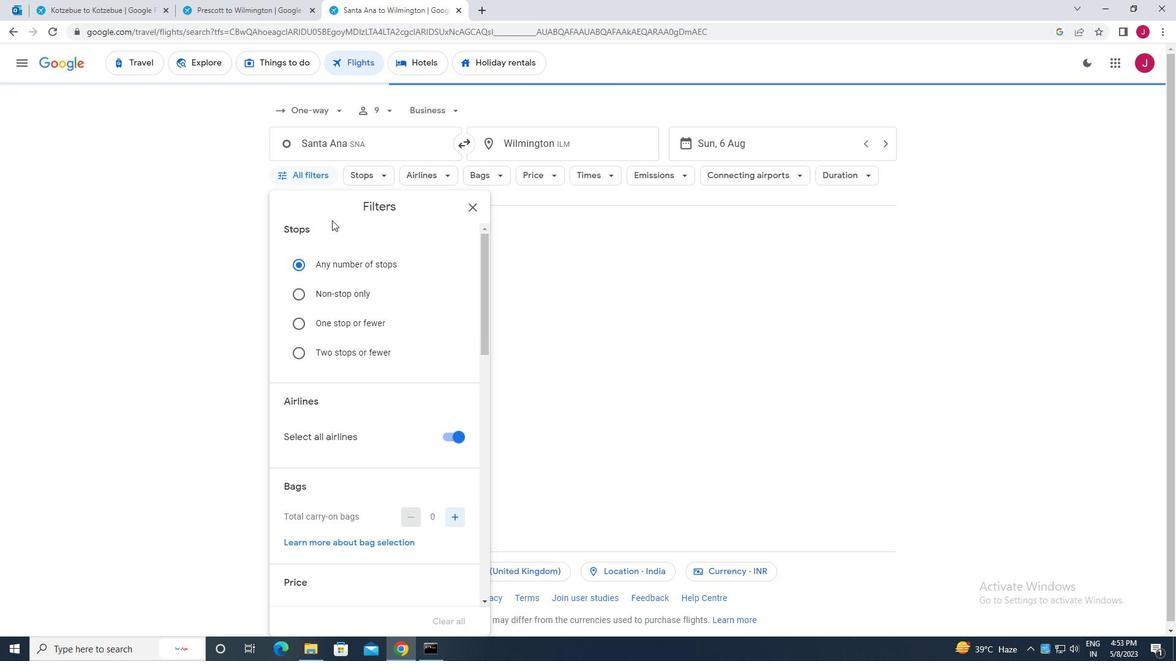 
Action: Mouse moved to (339, 237)
Screenshot: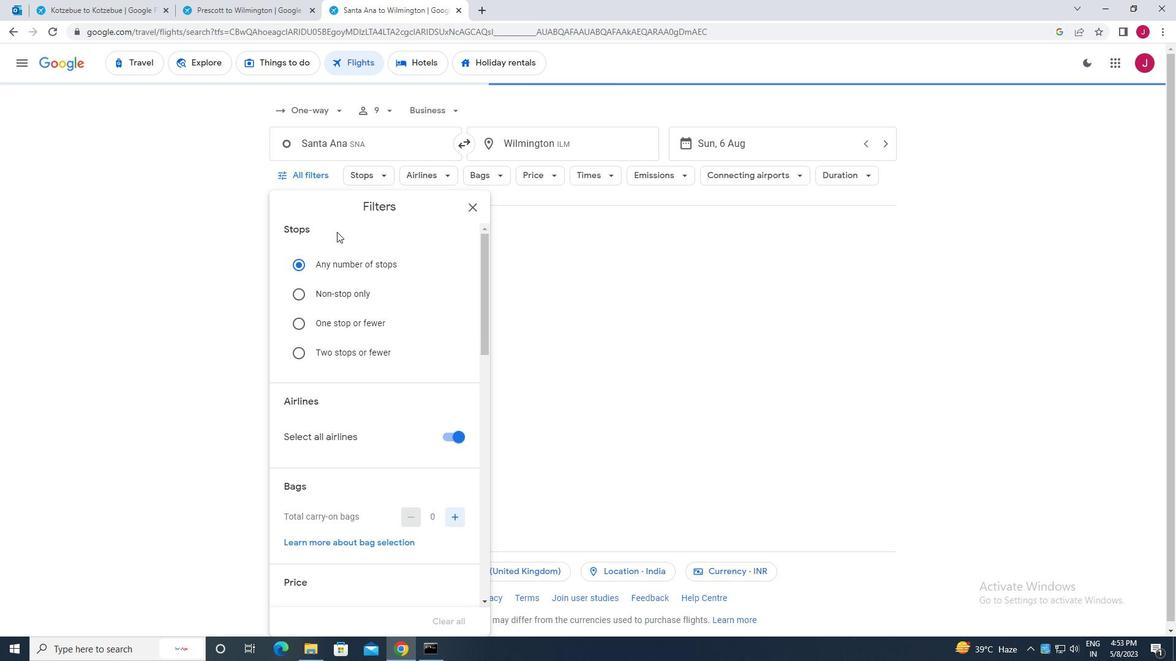 
Action: Mouse scrolled (339, 237) with delta (0, 0)
Screenshot: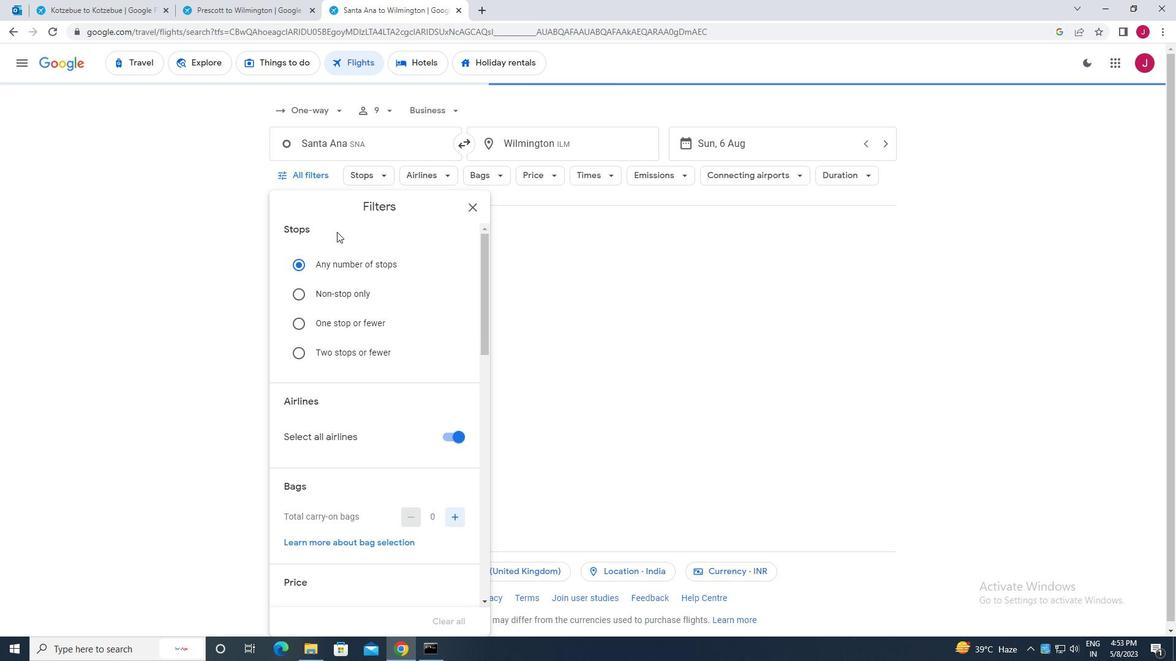 
Action: Mouse moved to (340, 237)
Screenshot: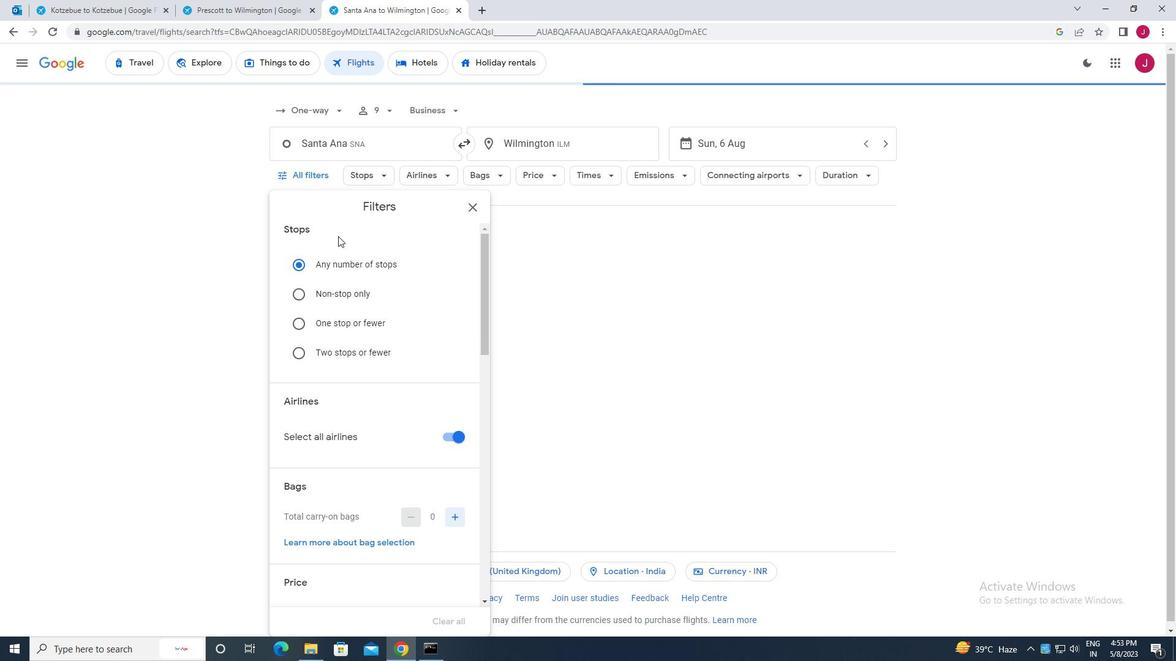 
Action: Mouse scrolled (340, 237) with delta (0, 0)
Screenshot: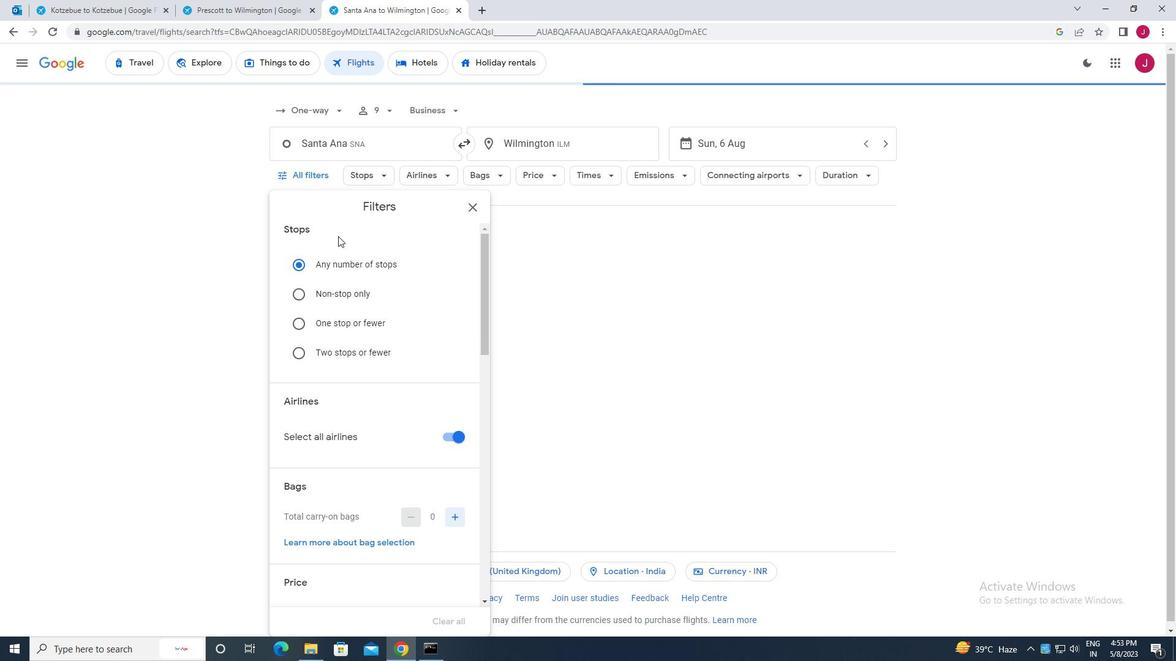 
Action: Mouse moved to (449, 256)
Screenshot: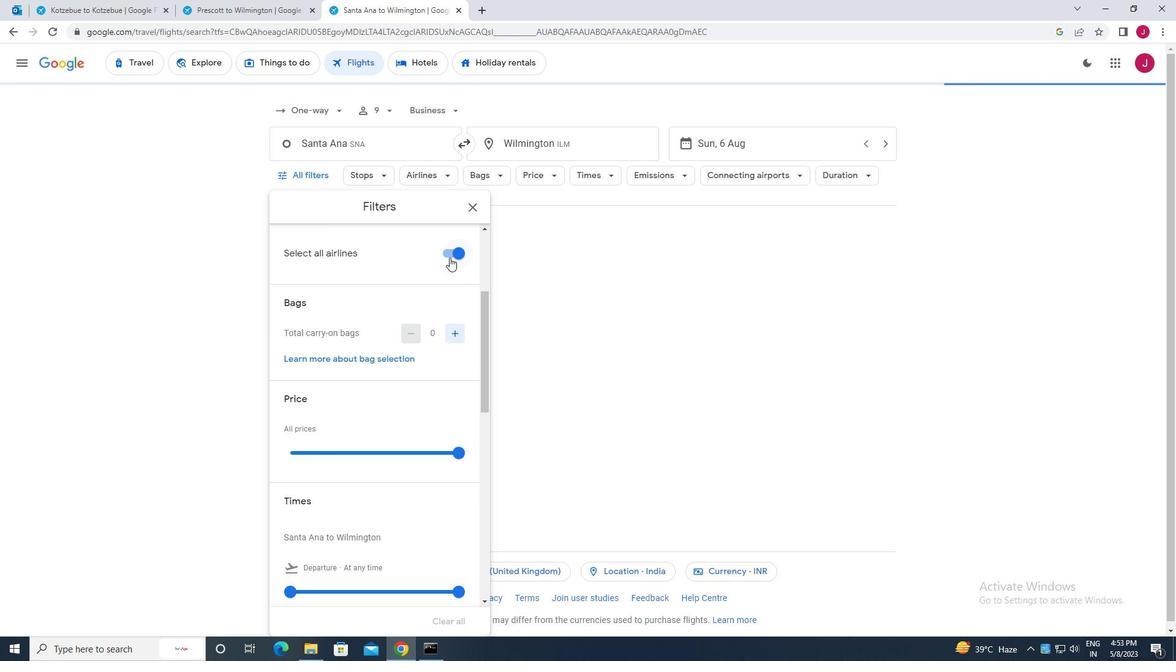 
Action: Mouse pressed left at (449, 256)
Screenshot: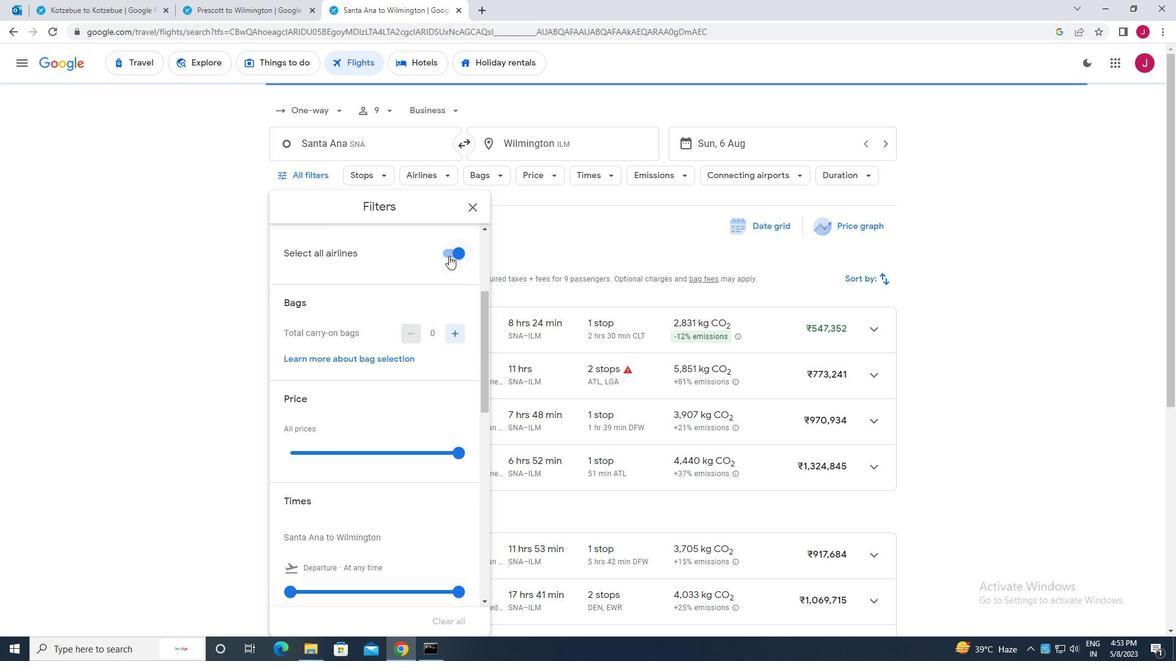 
Action: Mouse moved to (449, 251)
Screenshot: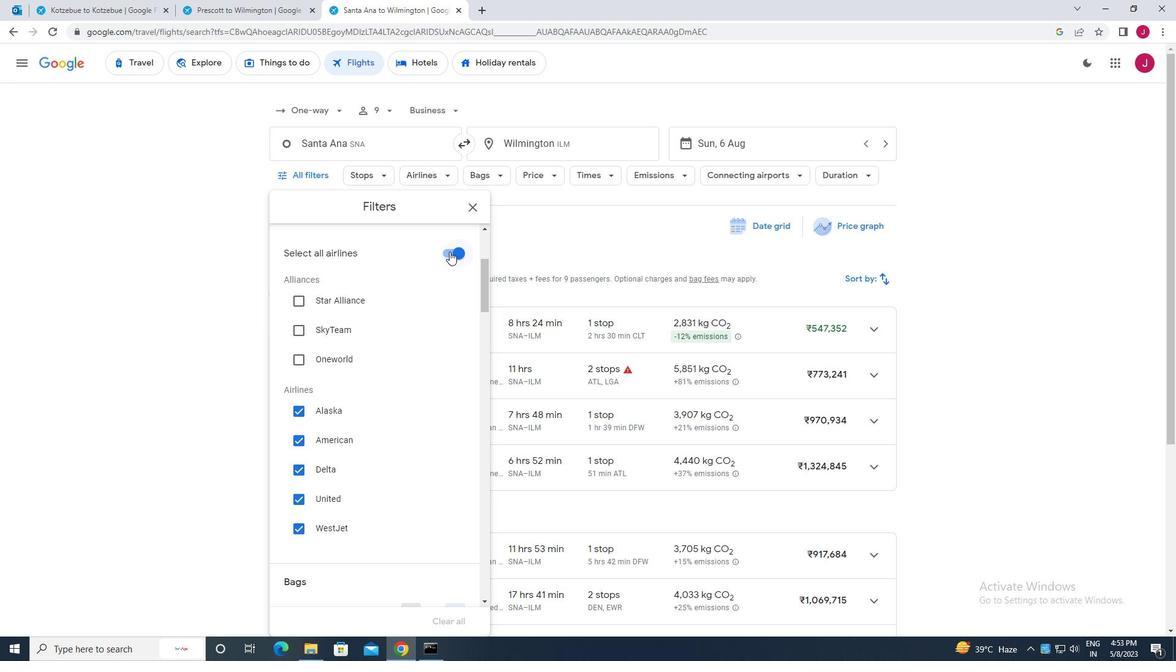 
Action: Mouse pressed left at (449, 251)
Screenshot: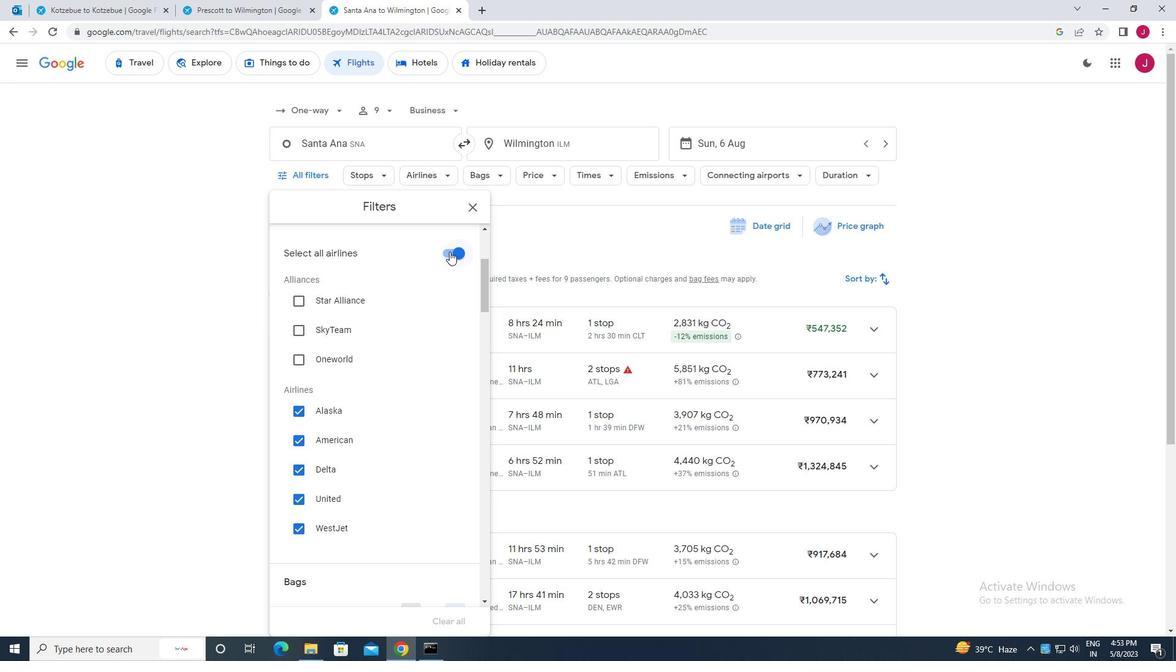 
Action: Mouse moved to (390, 283)
Screenshot: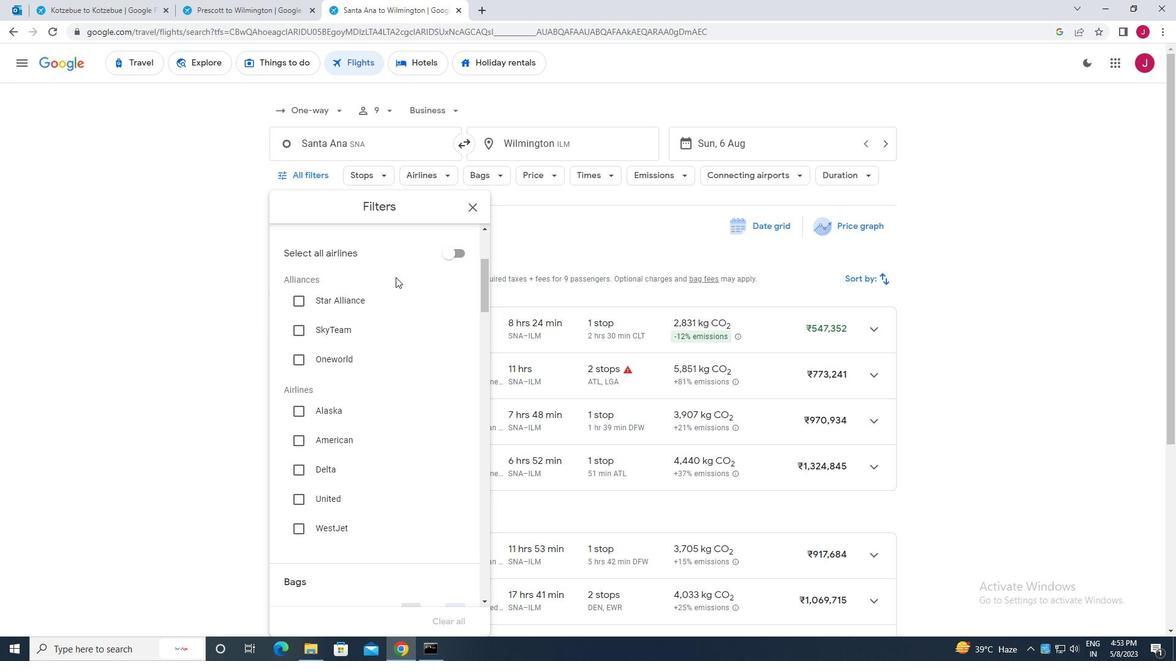
Action: Mouse scrolled (390, 282) with delta (0, 0)
Screenshot: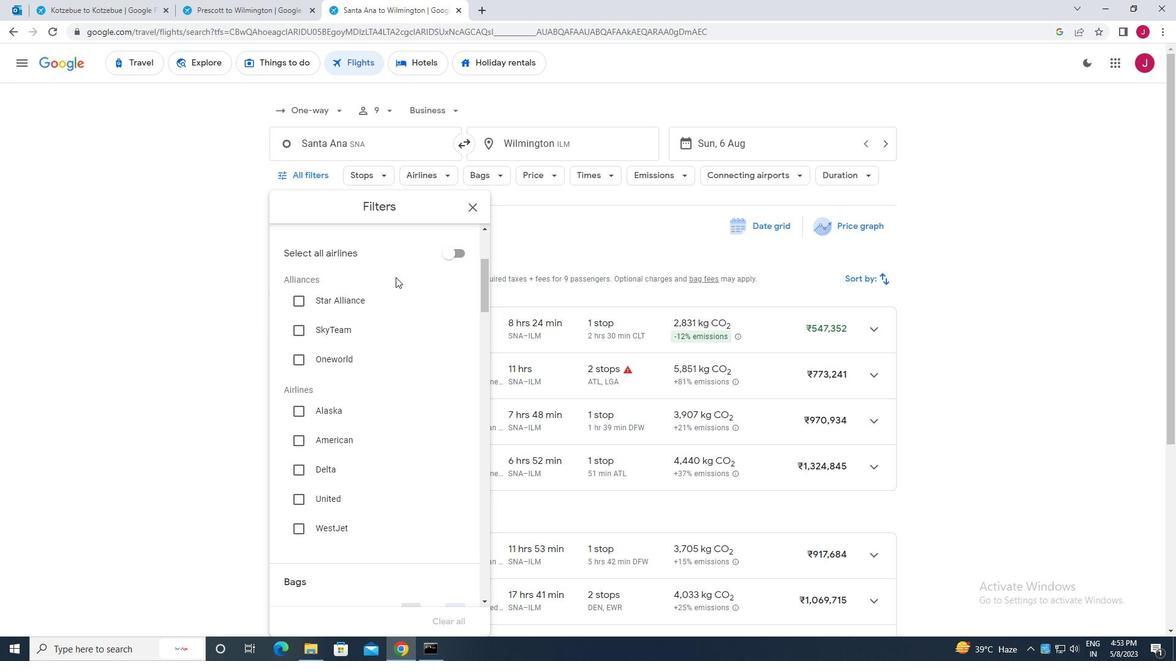 
Action: Mouse scrolled (390, 282) with delta (0, 0)
Screenshot: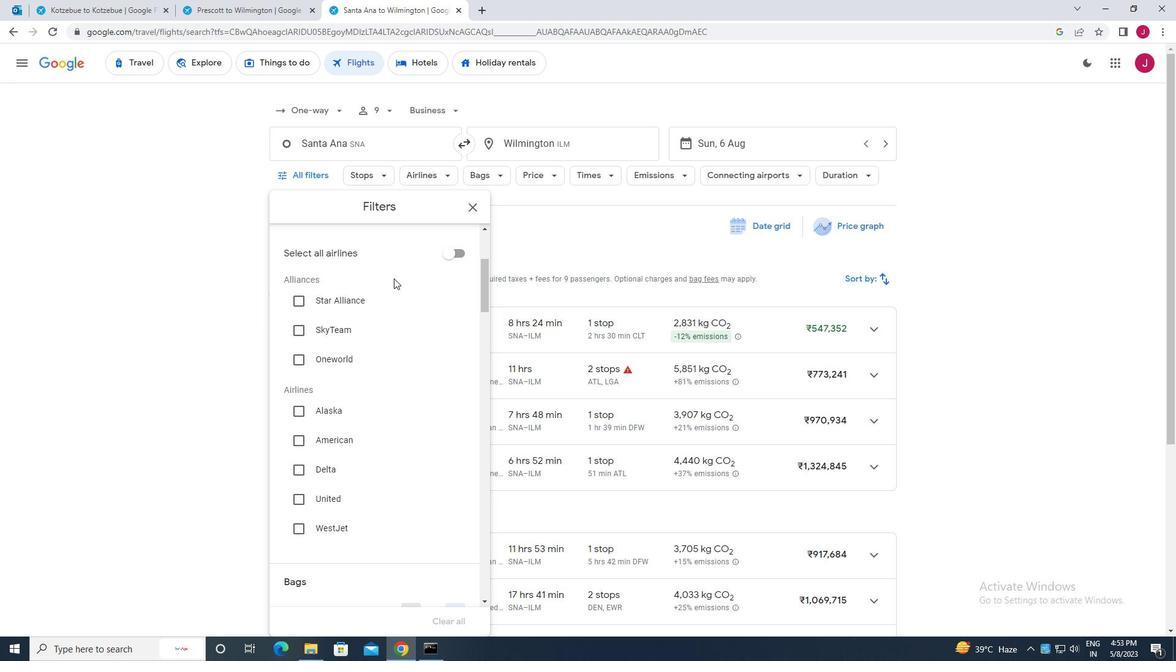 
Action: Mouse scrolled (390, 282) with delta (0, 0)
Screenshot: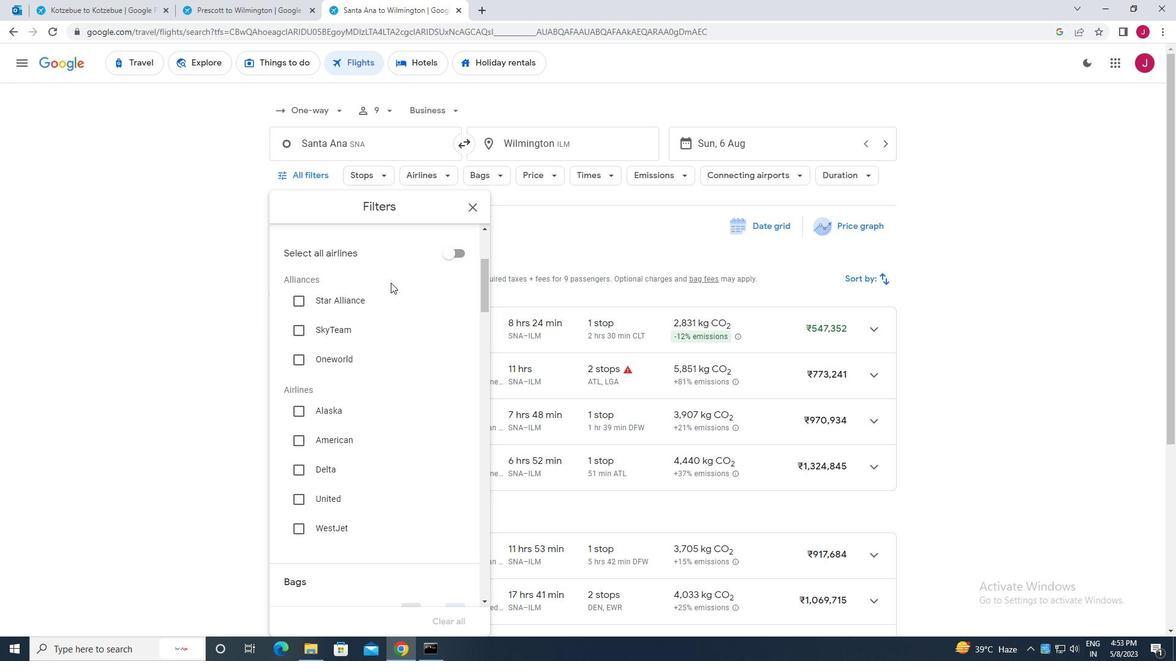 
Action: Mouse scrolled (390, 282) with delta (0, 0)
Screenshot: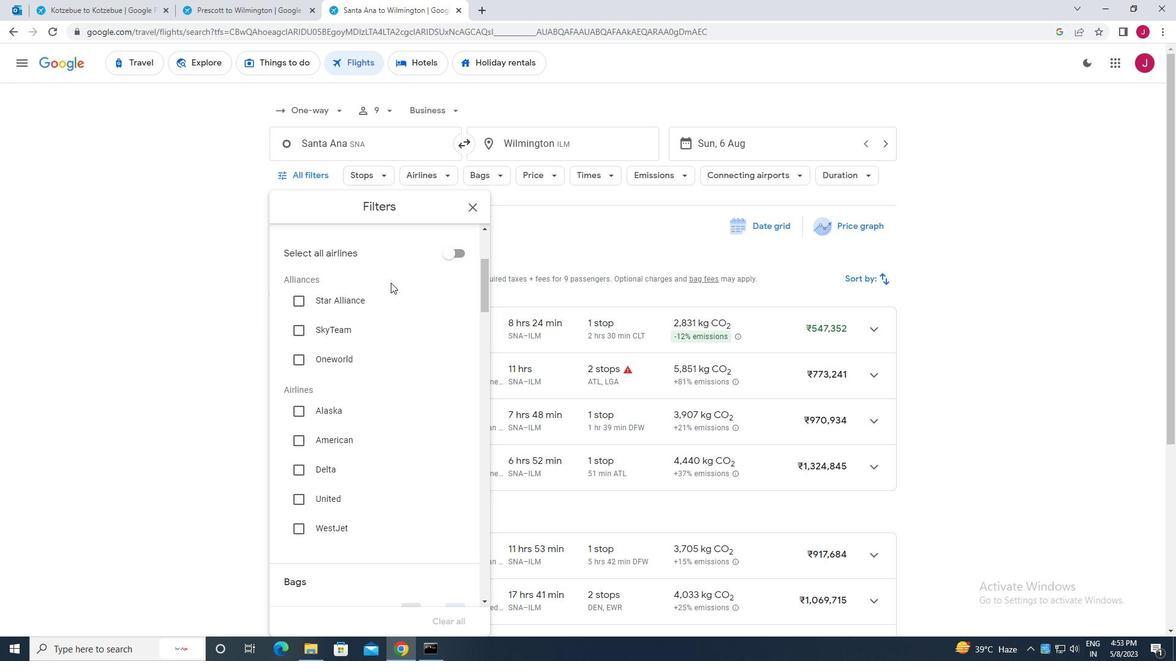 
Action: Mouse moved to (300, 253)
Screenshot: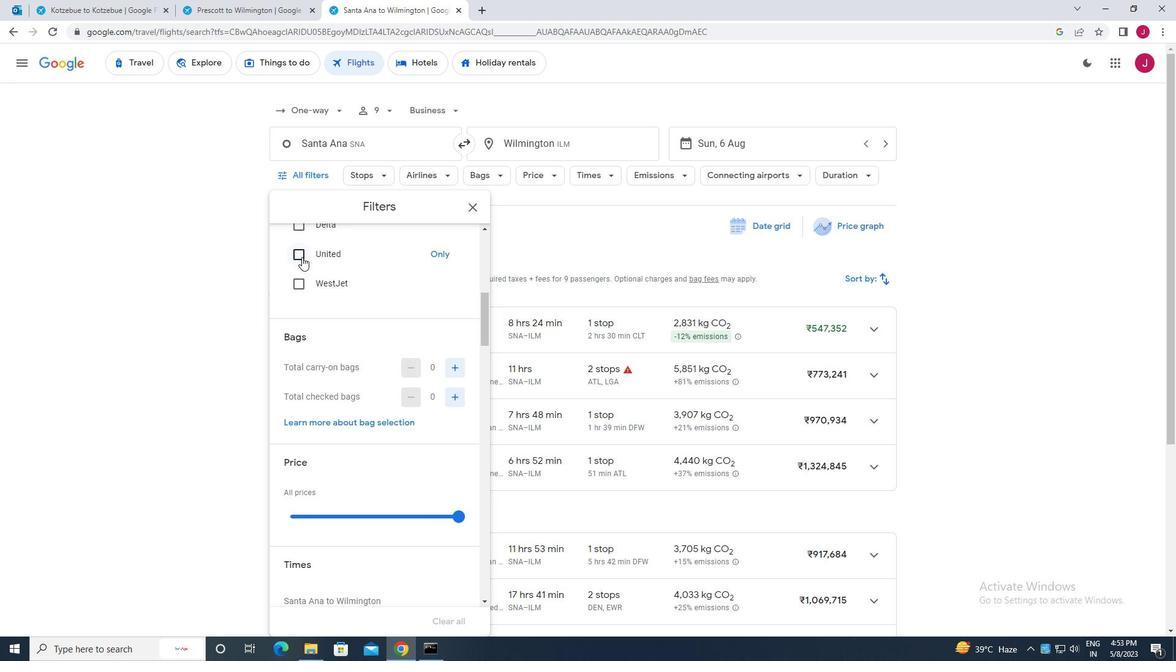 
Action: Mouse pressed left at (300, 253)
Screenshot: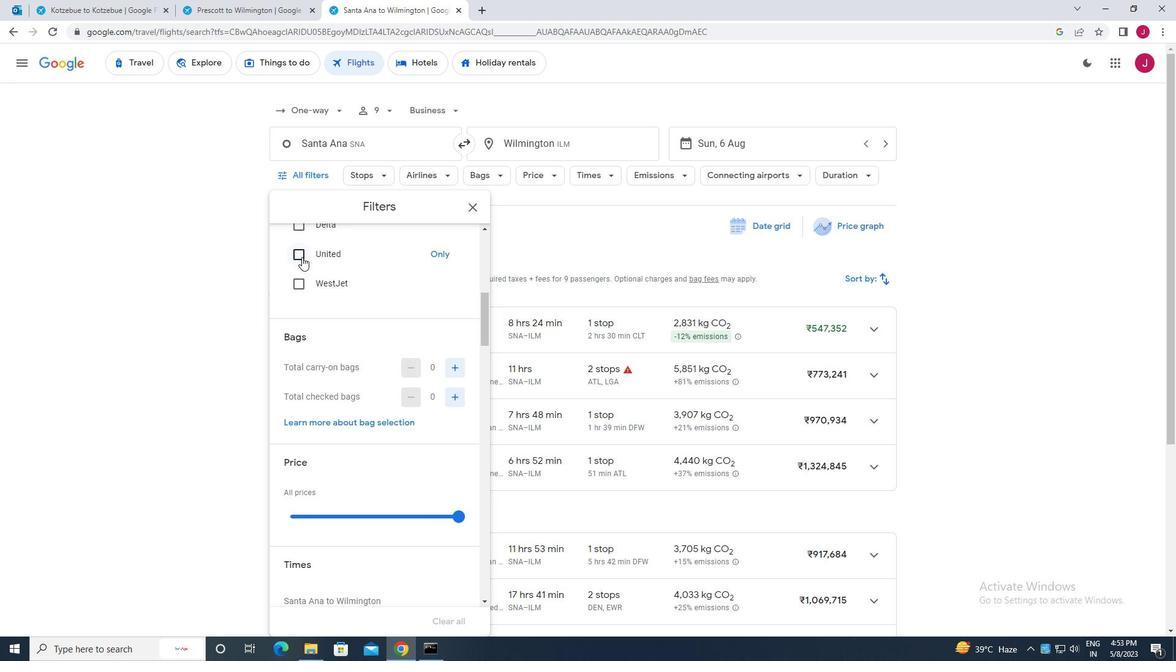 
Action: Mouse moved to (395, 274)
Screenshot: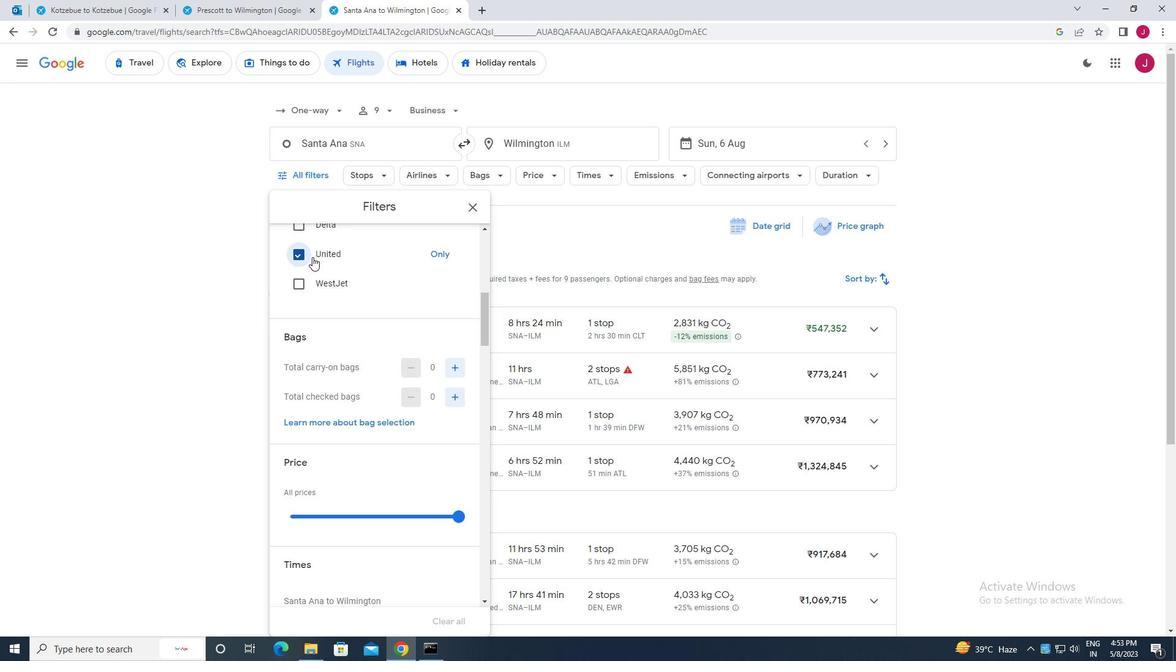 
Action: Mouse scrolled (395, 273) with delta (0, 0)
Screenshot: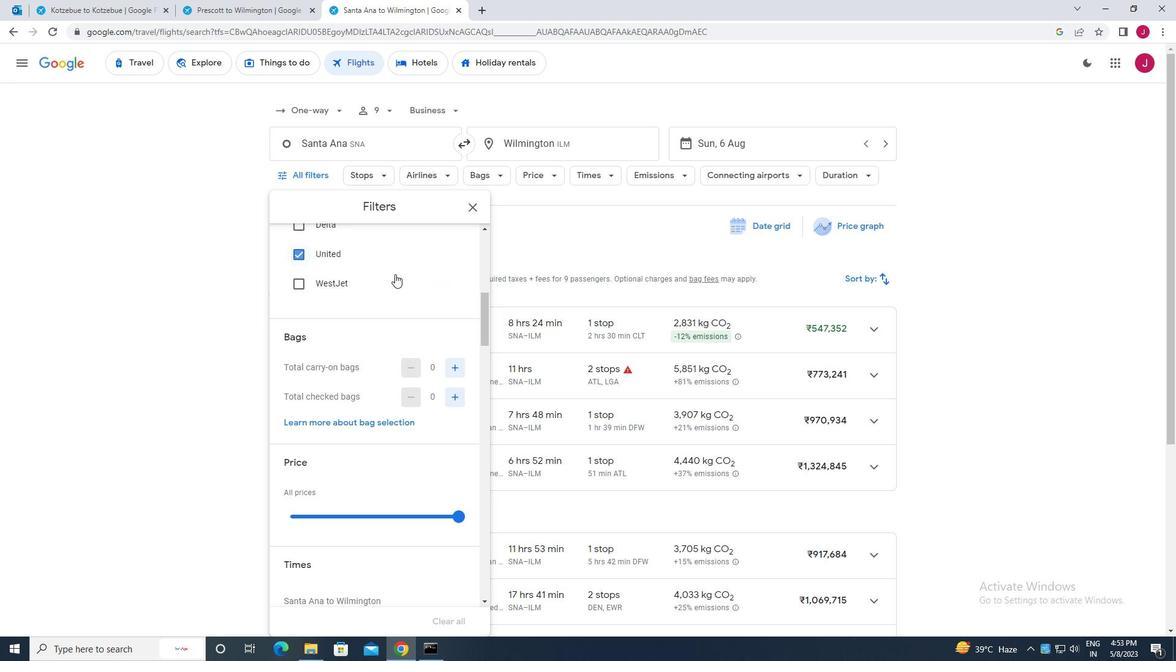 
Action: Mouse scrolled (395, 273) with delta (0, 0)
Screenshot: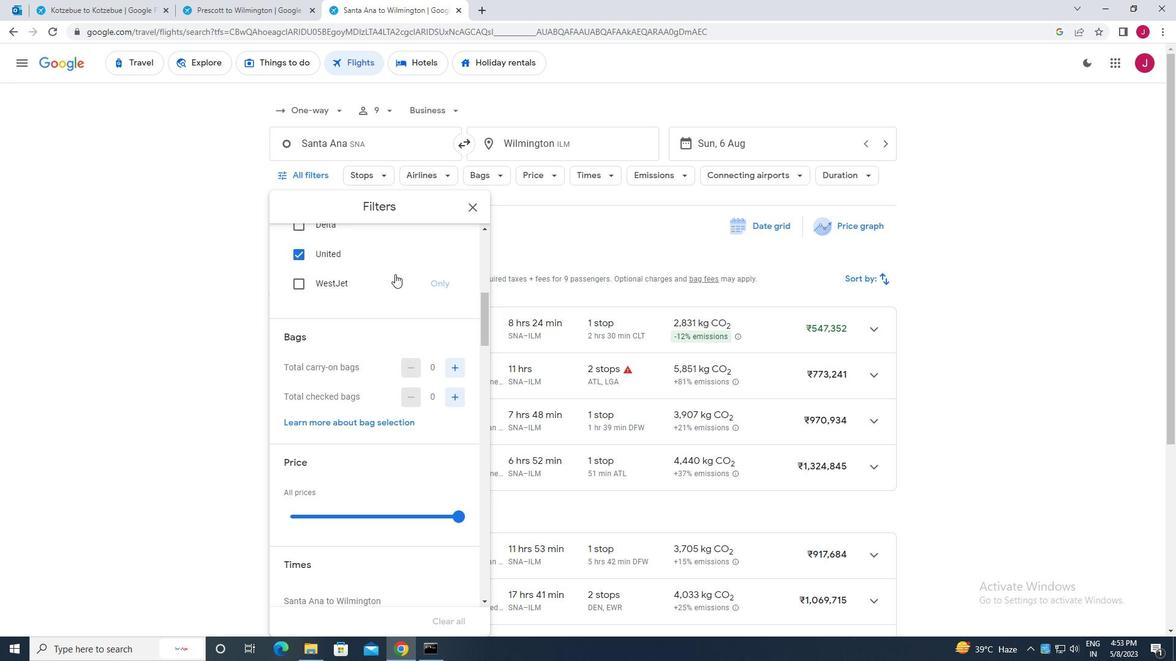 
Action: Mouse moved to (461, 397)
Screenshot: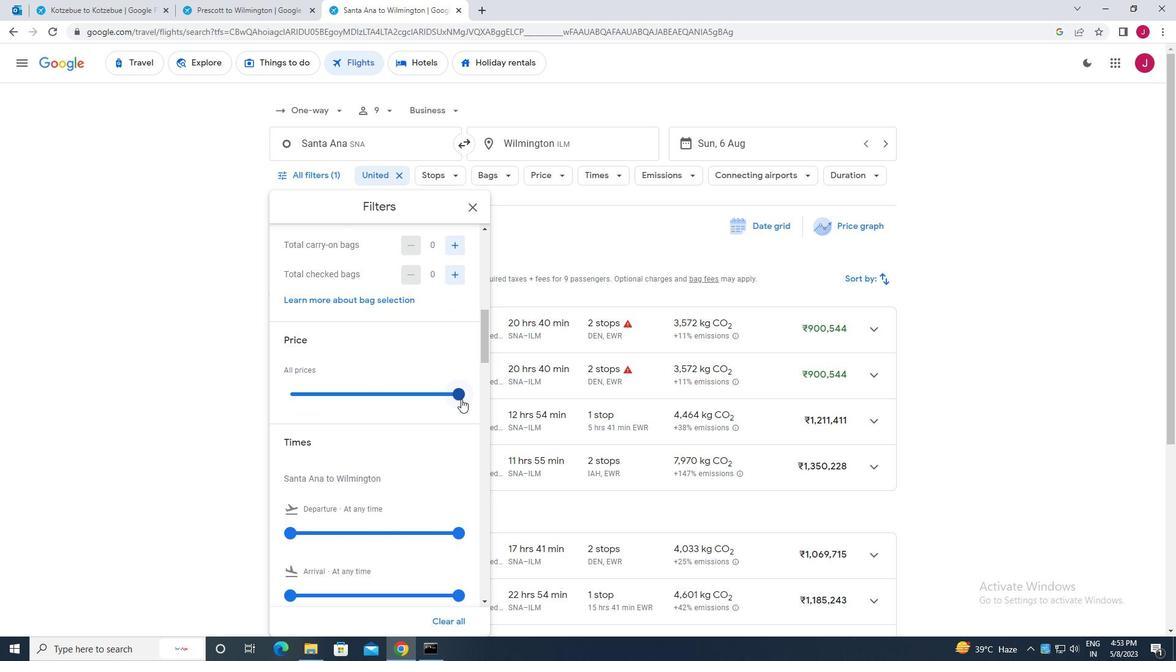 
Action: Mouse pressed left at (461, 397)
Screenshot: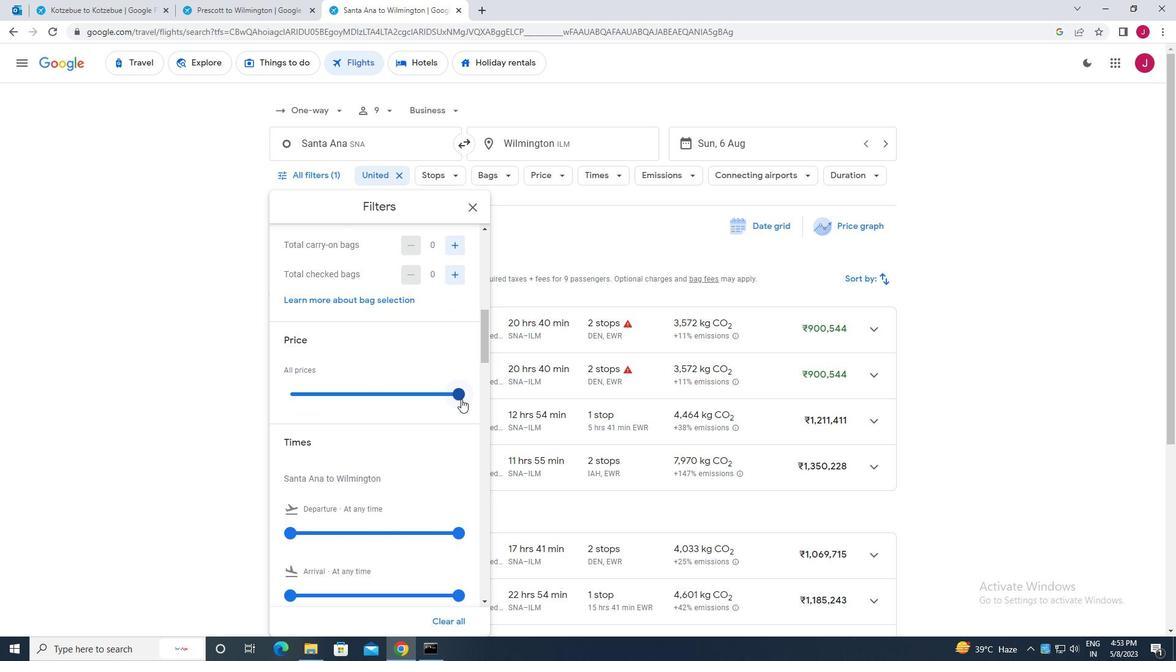 
Action: Mouse moved to (359, 261)
Screenshot: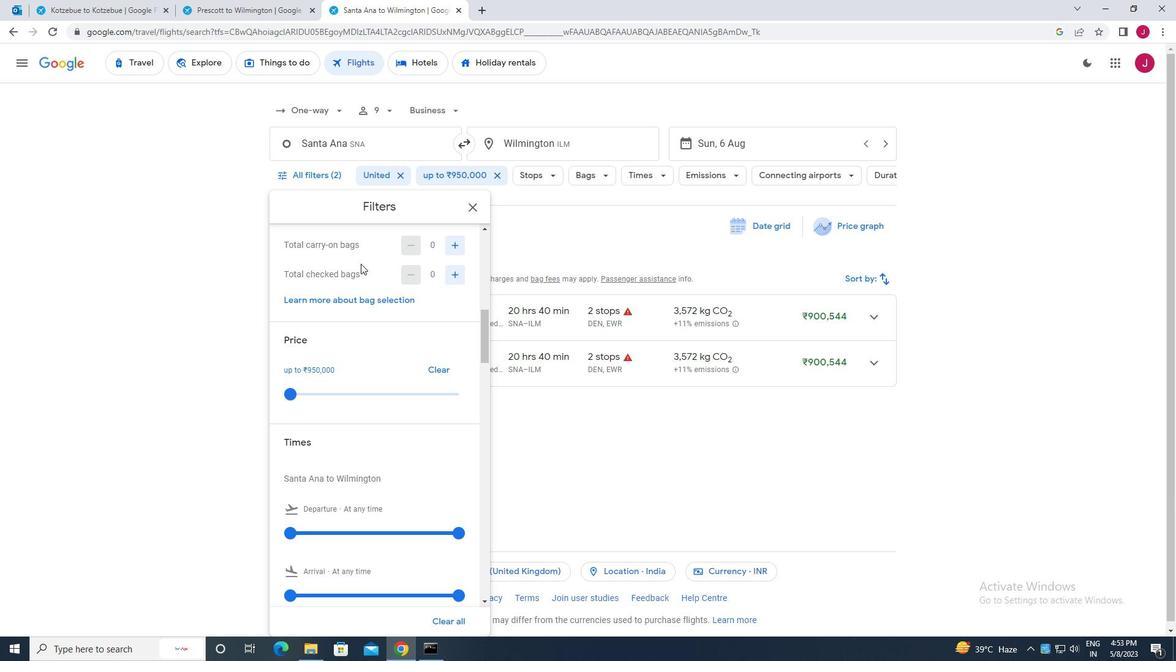 
Action: Mouse scrolled (359, 262) with delta (0, 0)
Screenshot: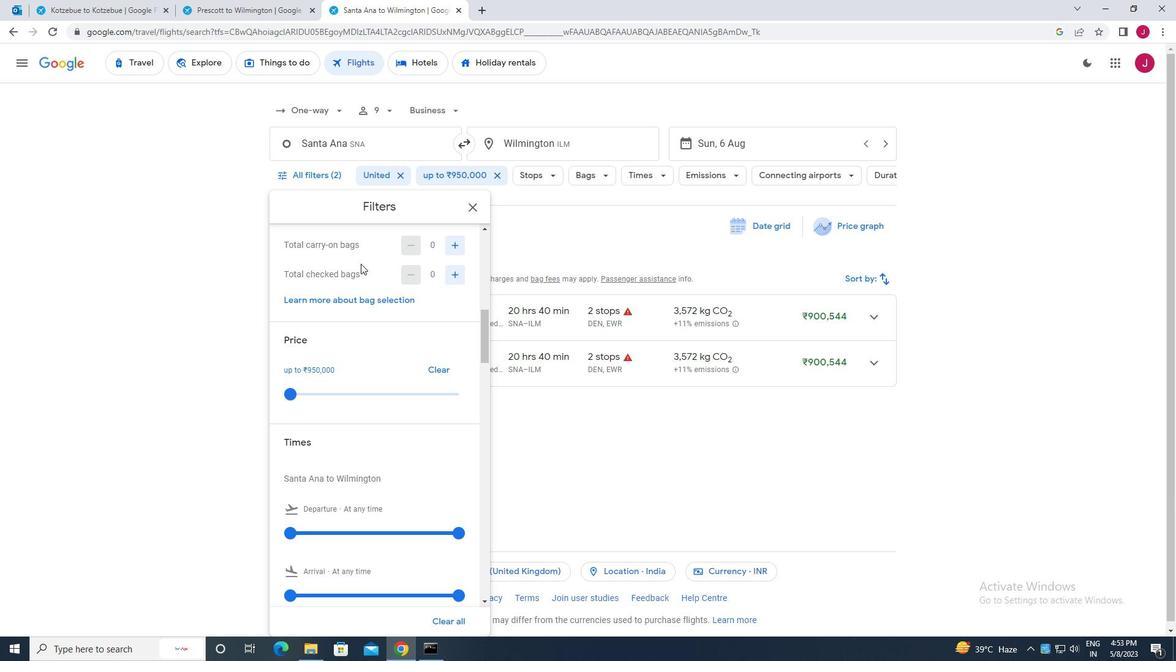 
Action: Mouse moved to (358, 261)
Screenshot: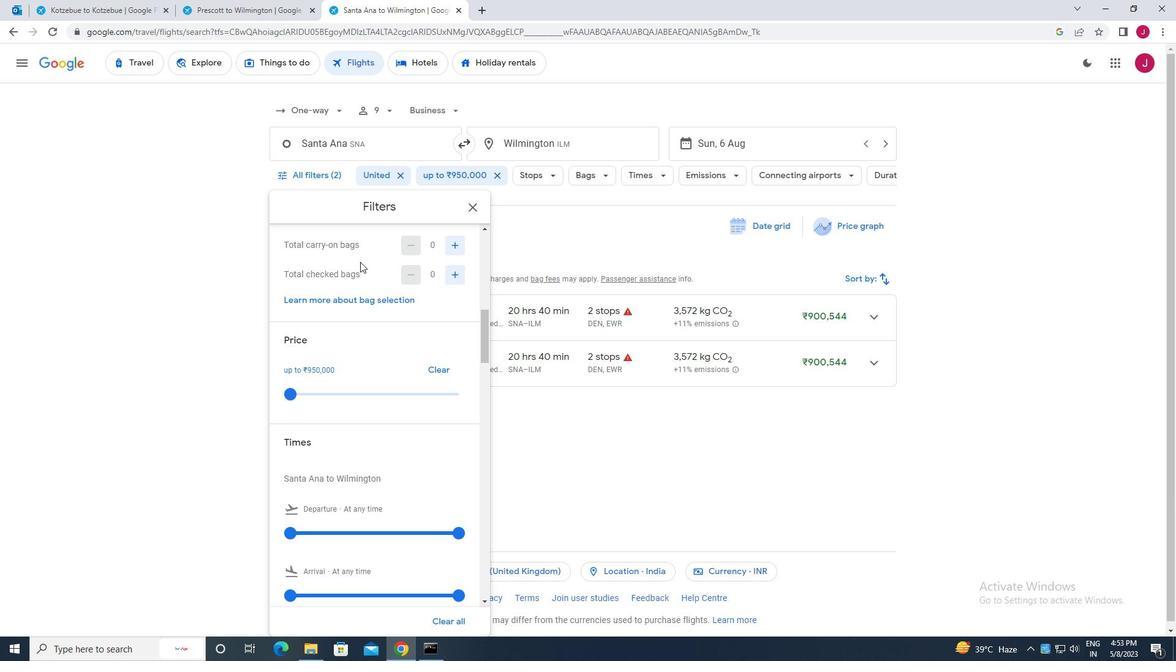 
Action: Mouse scrolled (358, 261) with delta (0, 0)
Screenshot: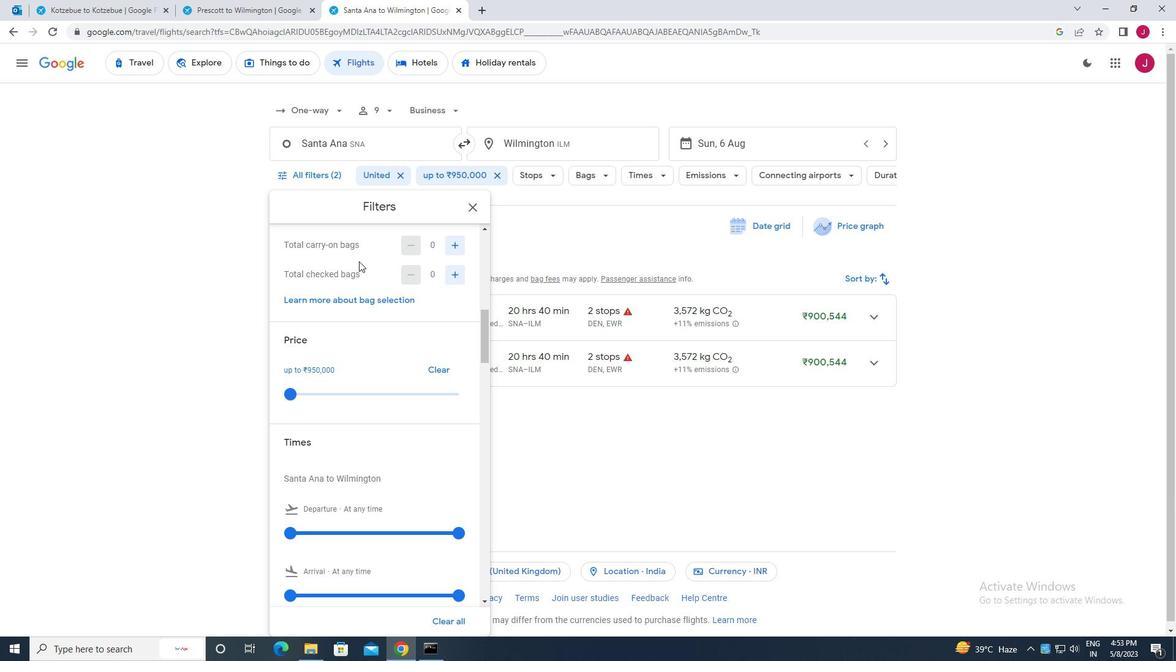 
Action: Mouse moved to (455, 403)
Screenshot: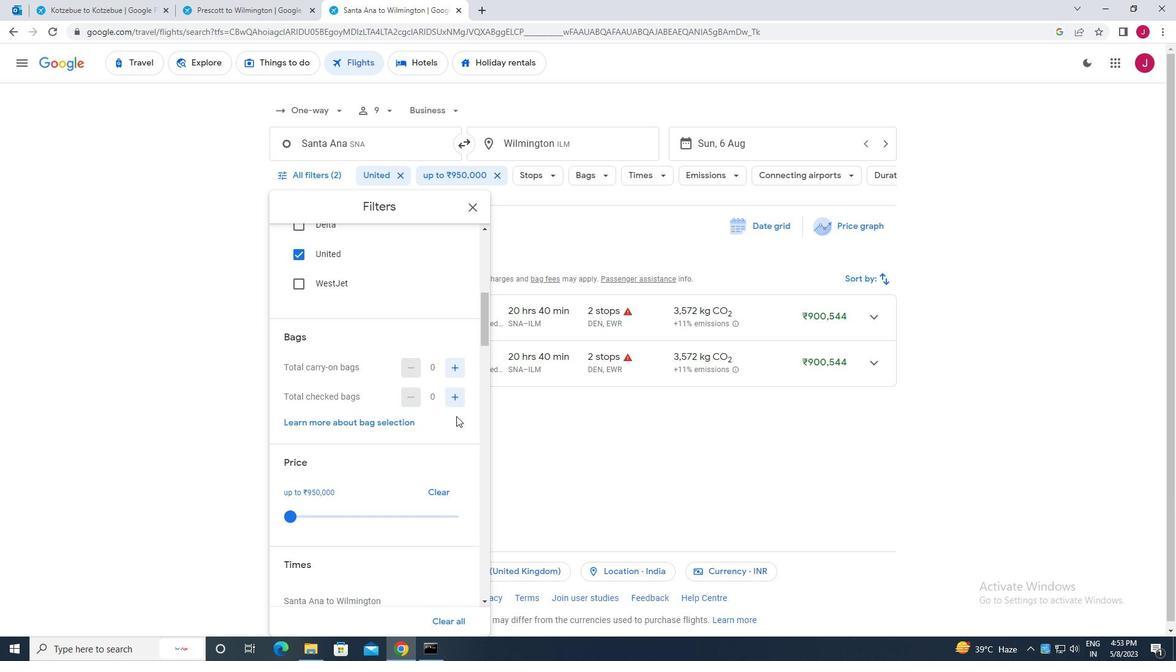 
Action: Mouse pressed left at (455, 403)
Screenshot: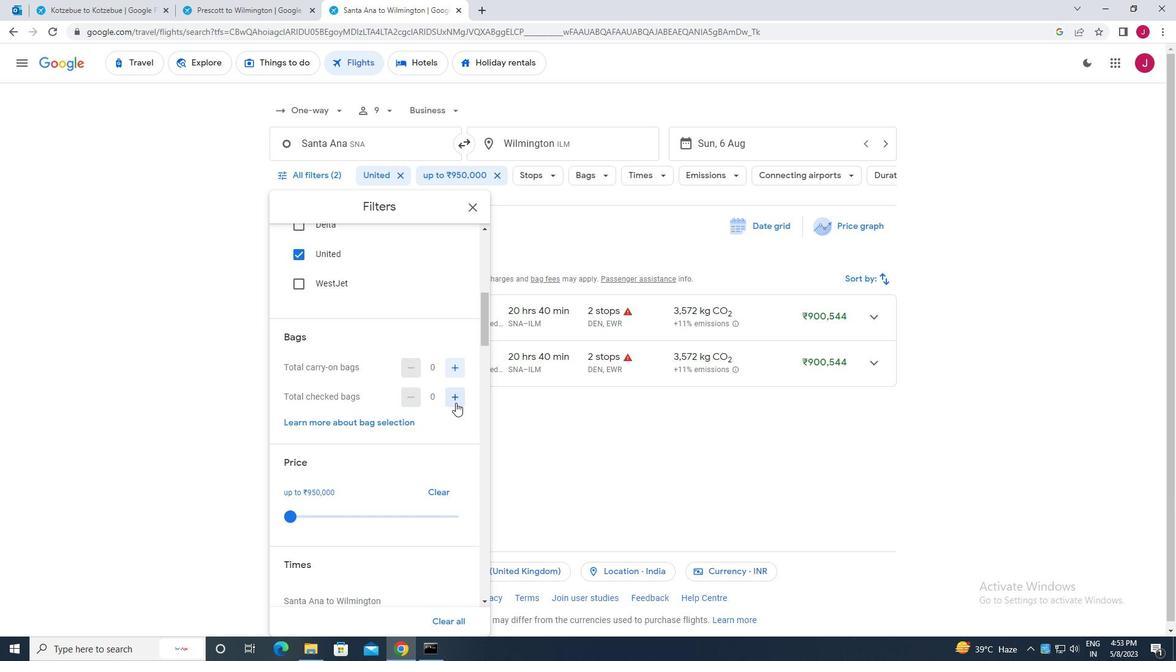 
Action: Mouse pressed left at (455, 403)
Screenshot: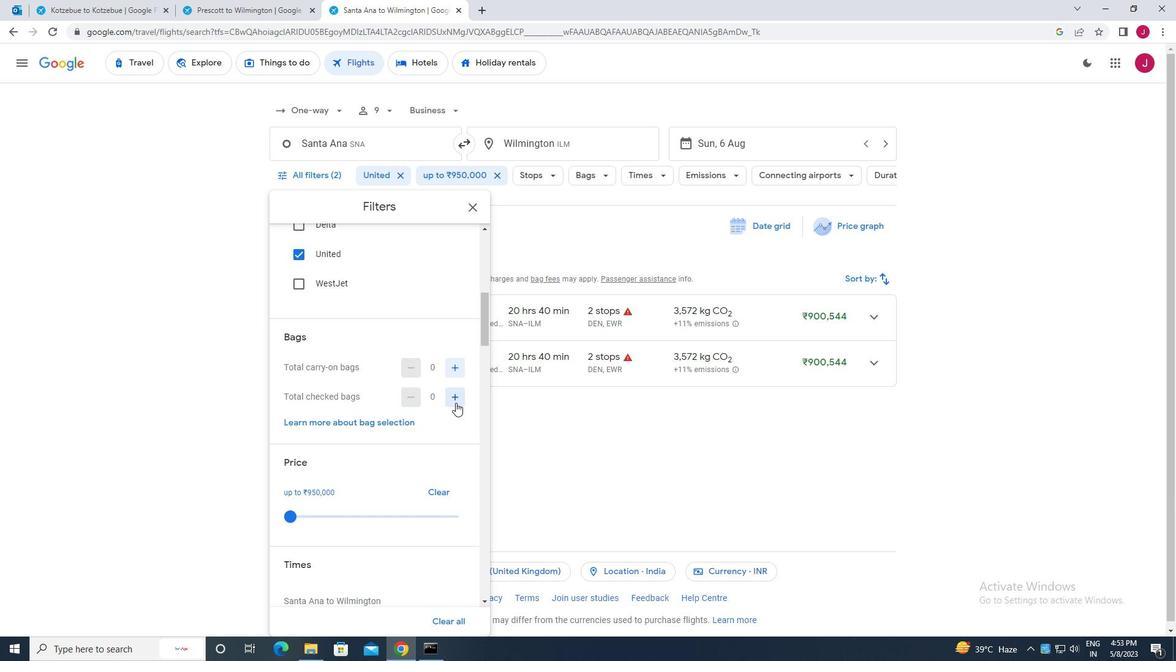 
Action: Mouse moved to (416, 381)
Screenshot: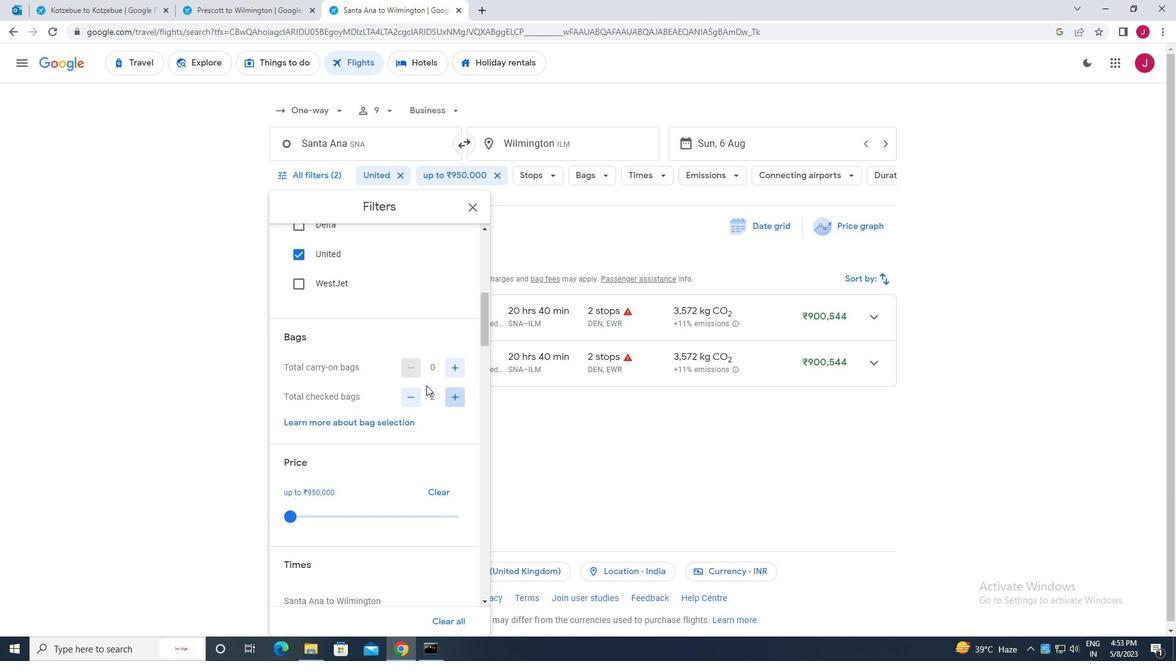 
Action: Mouse scrolled (416, 381) with delta (0, 0)
Screenshot: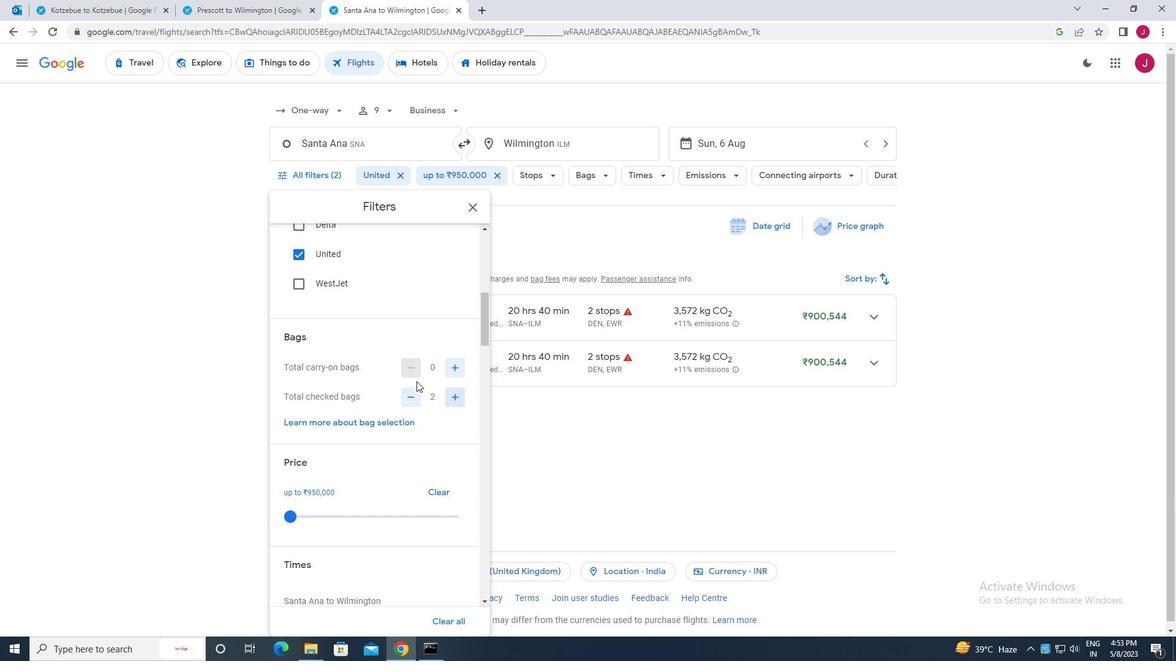 
Action: Mouse scrolled (416, 381) with delta (0, 0)
Screenshot: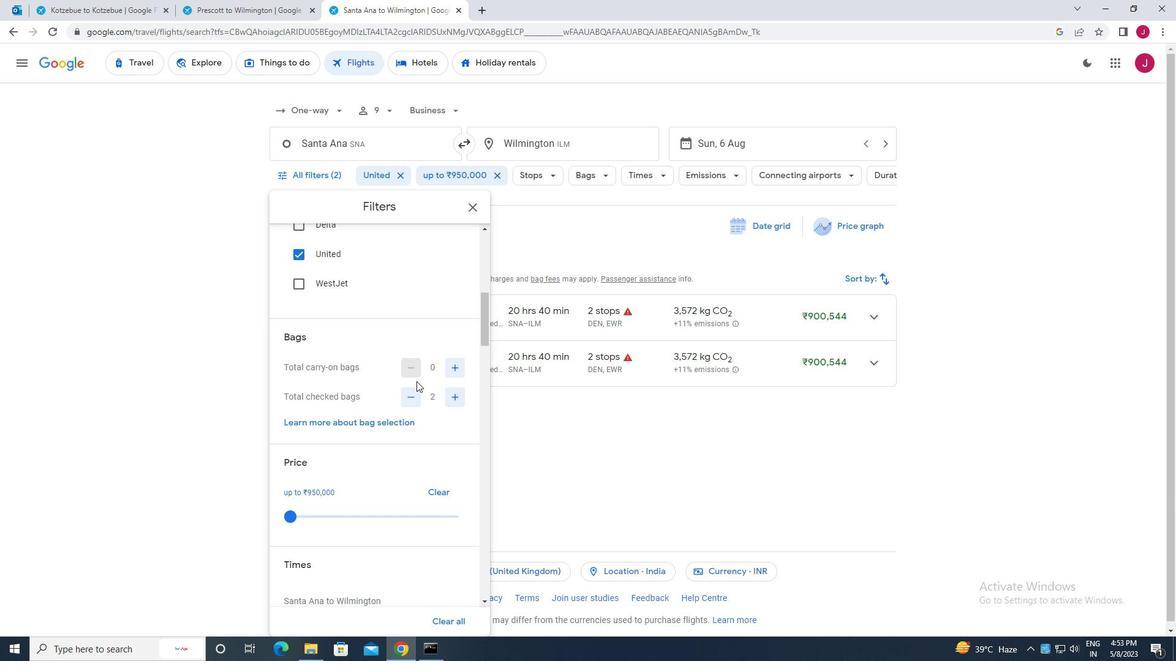 
Action: Mouse scrolled (416, 381) with delta (0, 0)
Screenshot: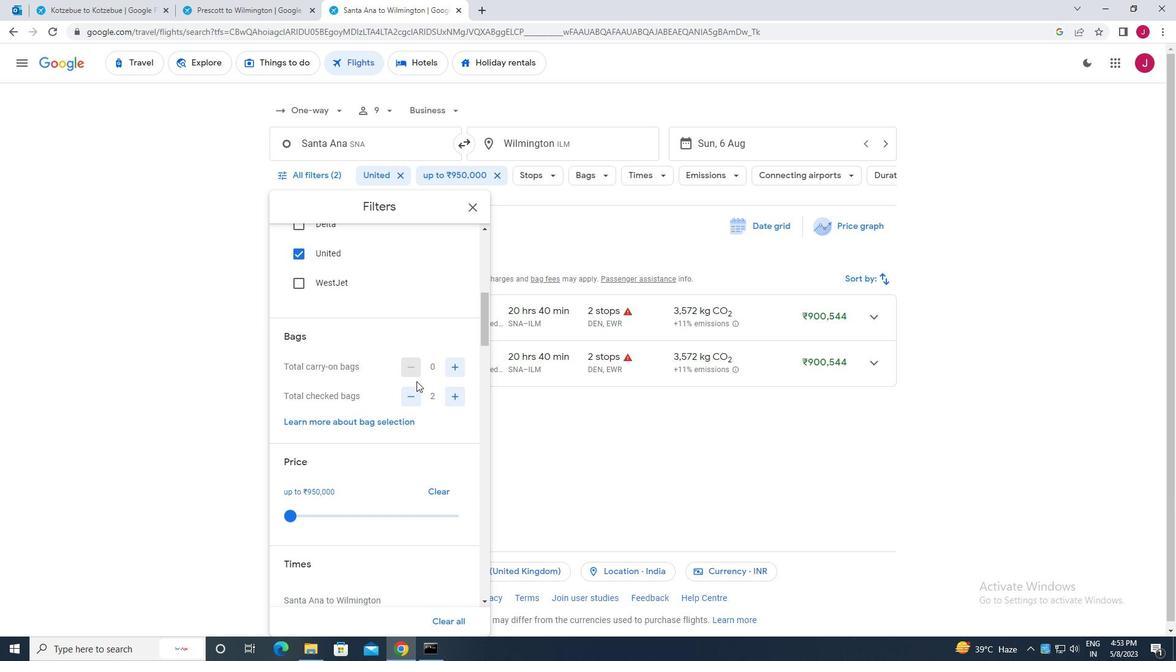 
Action: Mouse scrolled (416, 381) with delta (0, 0)
Screenshot: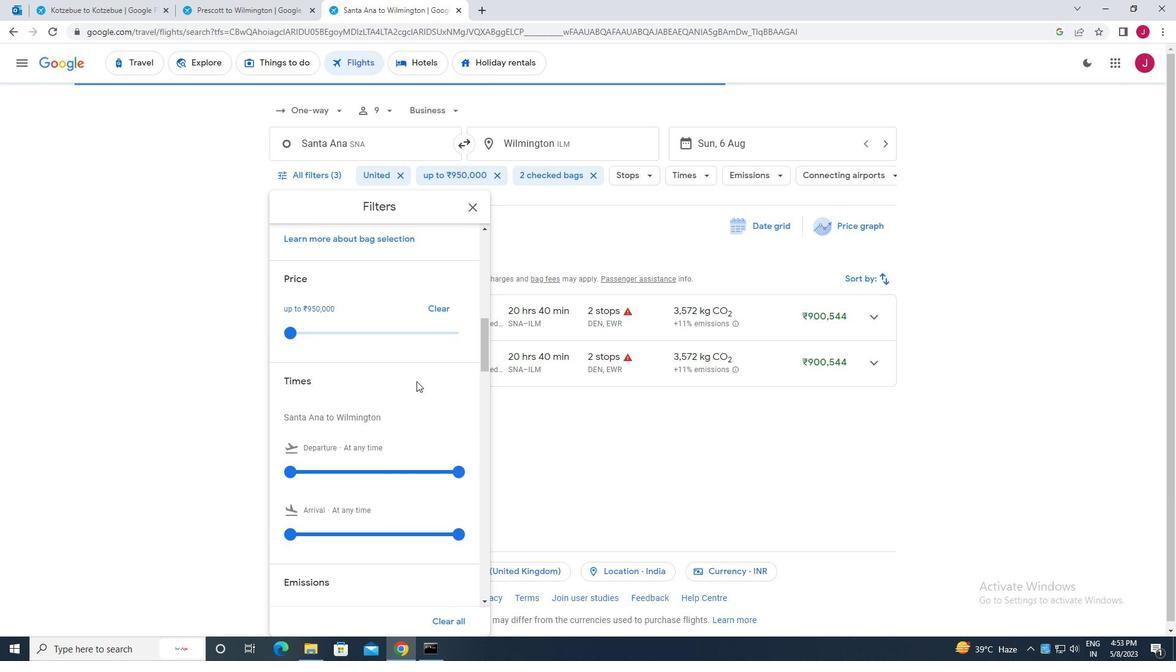 
Action: Mouse moved to (342, 369)
Screenshot: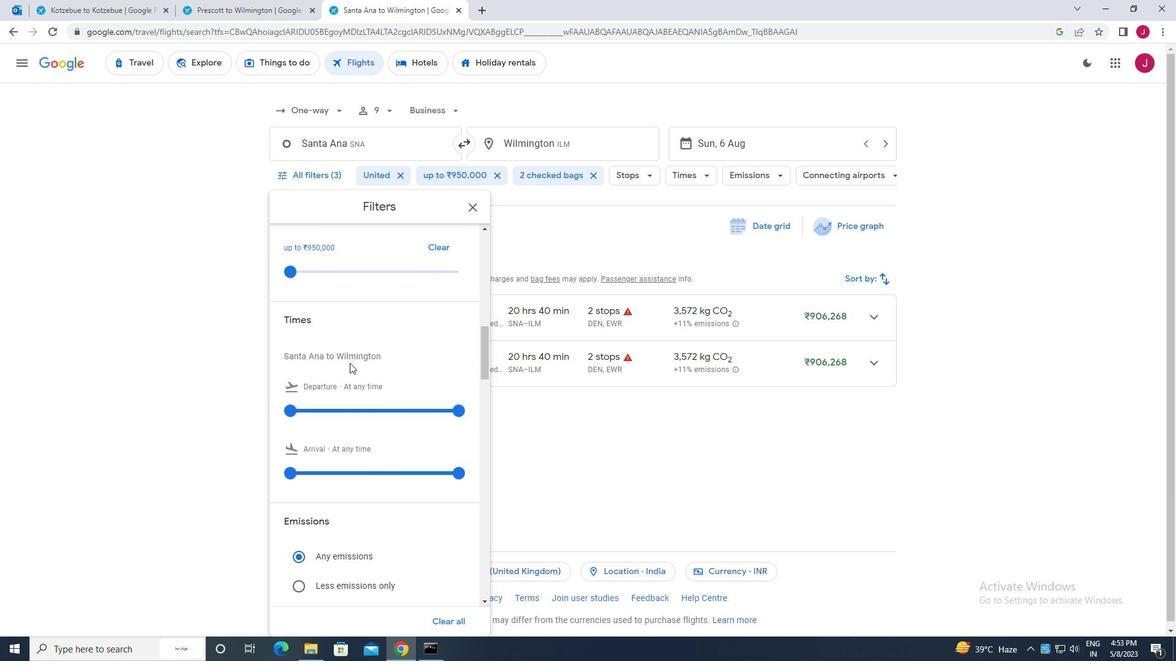 
Action: Mouse scrolled (342, 368) with delta (0, 0)
Screenshot: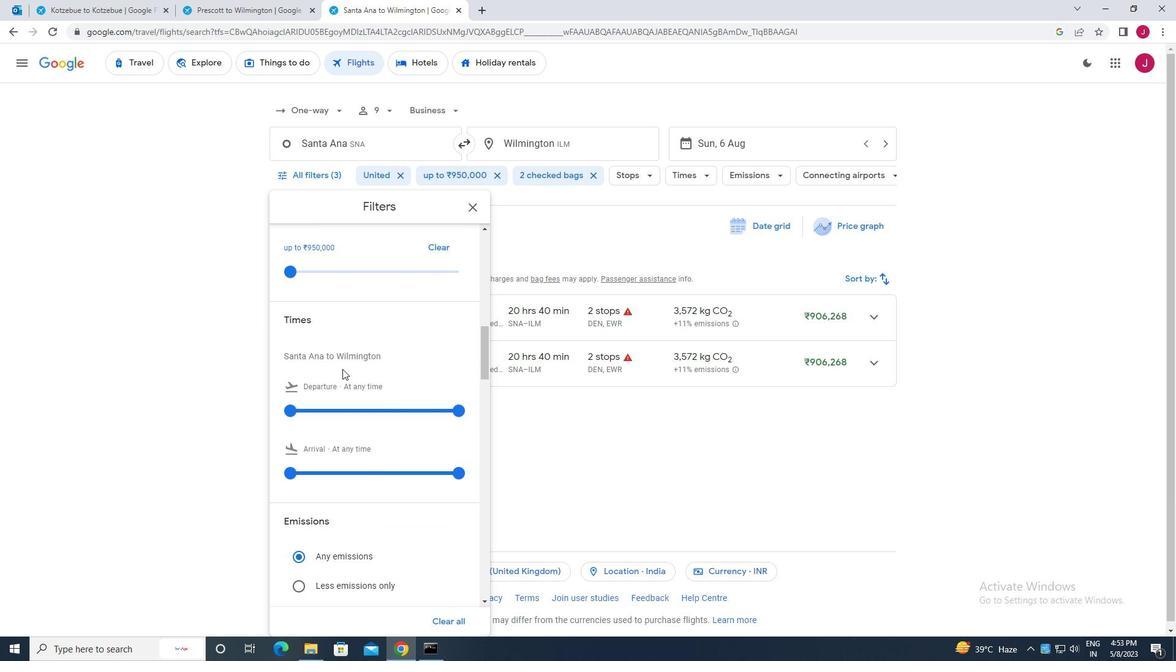 
Action: Mouse moved to (292, 348)
Screenshot: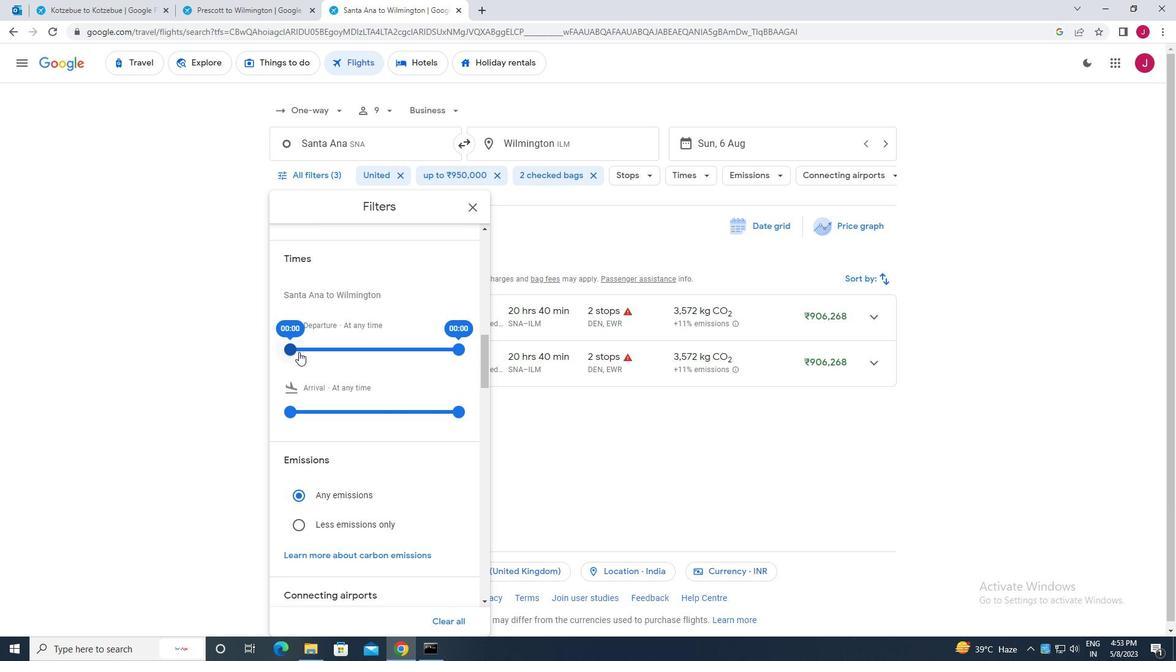 
Action: Mouse pressed left at (292, 348)
Screenshot: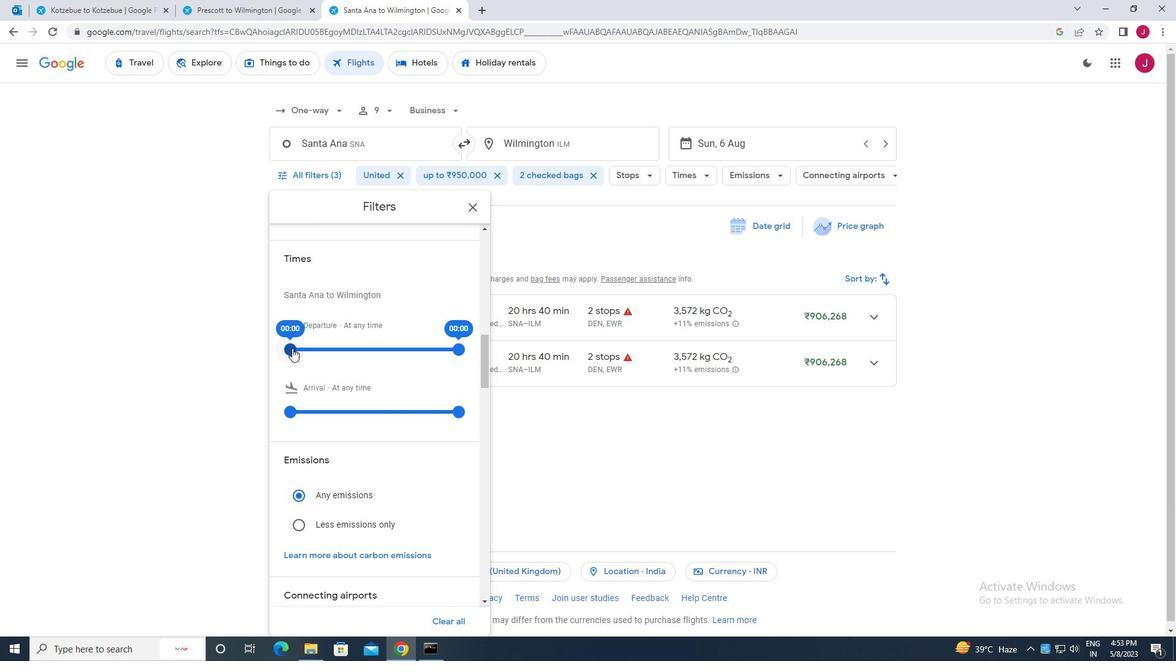 
Action: Mouse moved to (453, 351)
Screenshot: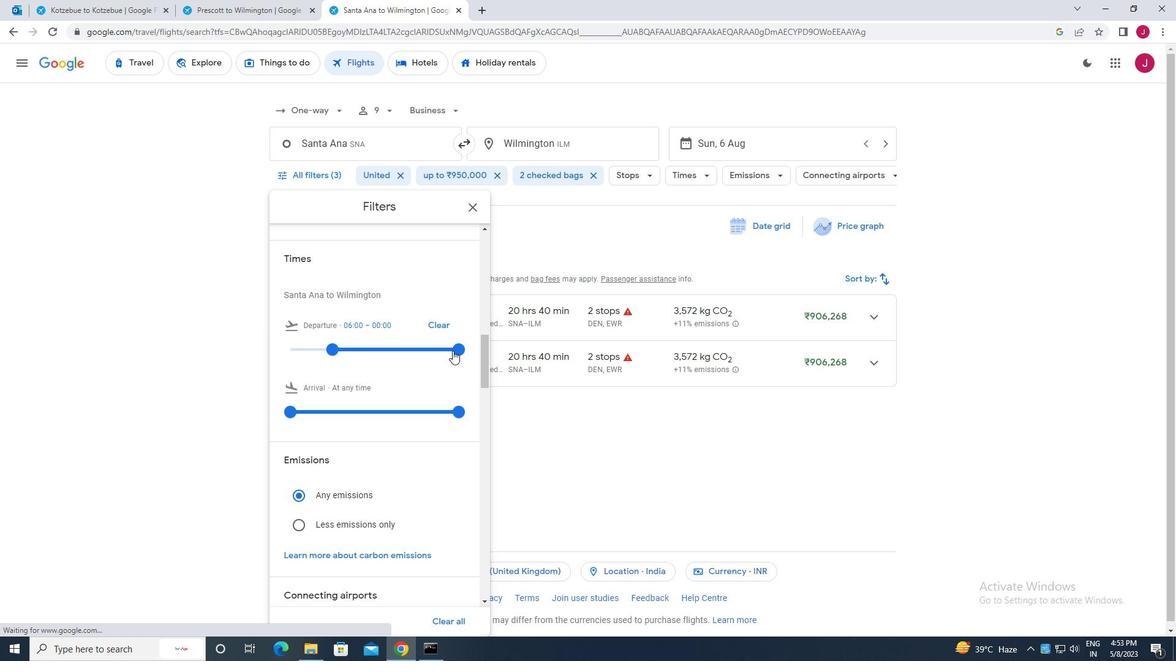 
Action: Mouse pressed left at (453, 351)
Screenshot: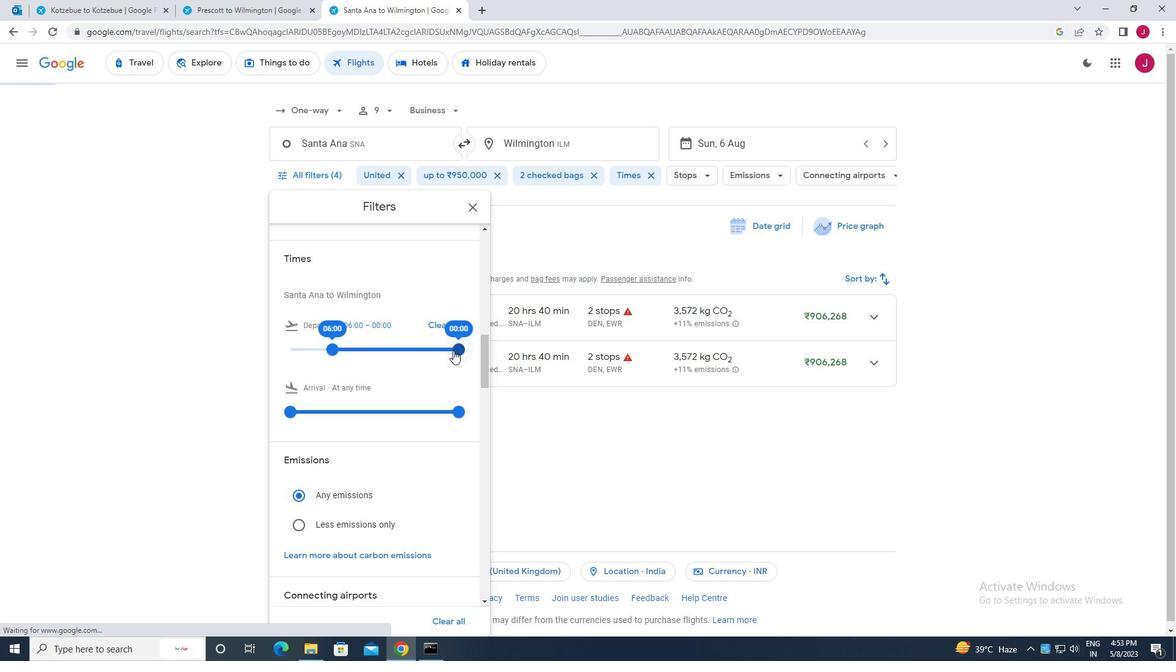 
Action: Mouse moved to (474, 208)
Screenshot: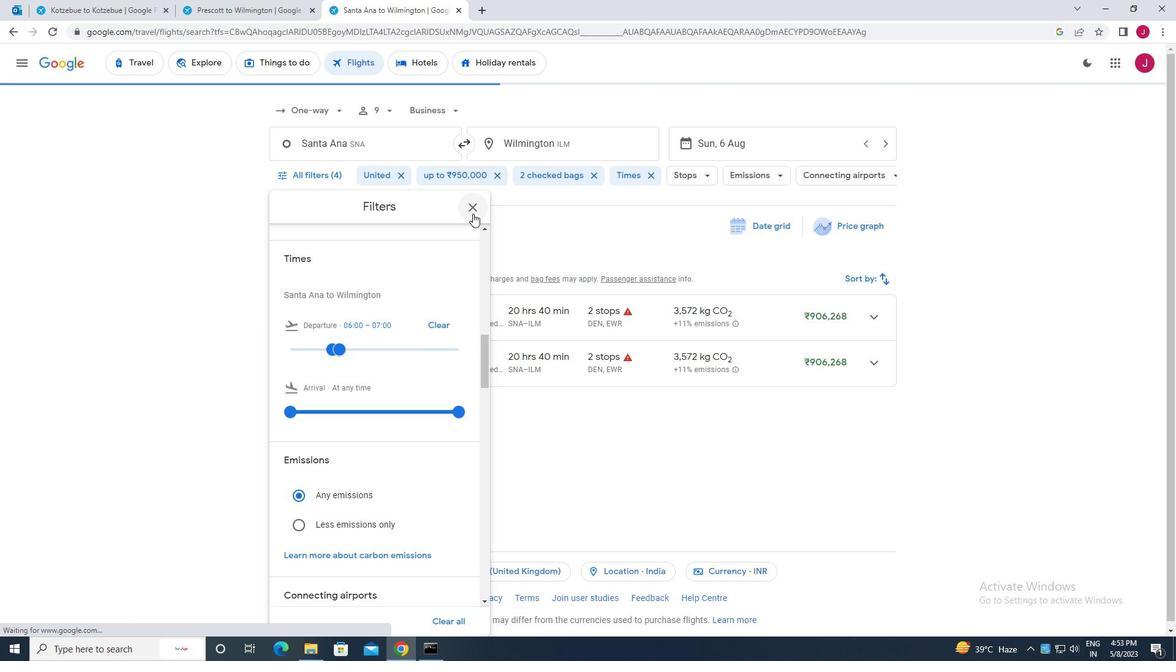 
Action: Mouse pressed left at (474, 208)
Screenshot: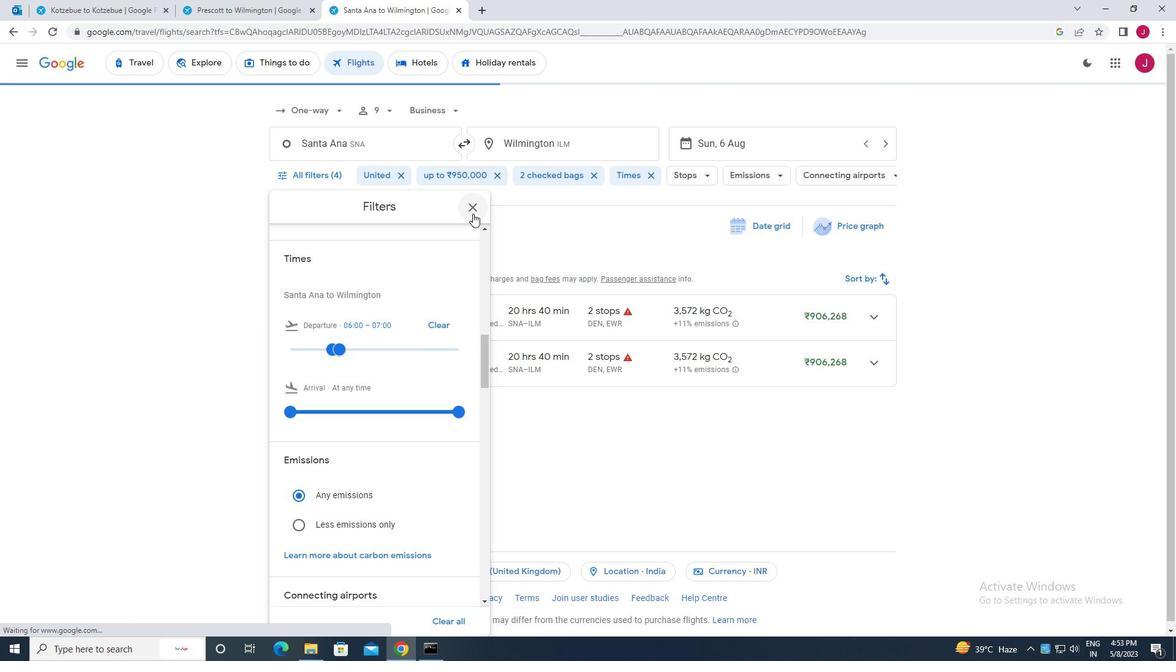 
